 Task: Look for space in Zaida, Pakistan from 5th July, 2023 to 15th July, 2023 for 9 adults in price range Rs.15000 to Rs.25000. Place can be entire place with 5 bedrooms having 5 beds and 5 bathrooms. Property type can be house, flat, guest house. Booking option can be shelf check-in. Required host language is English.
Action: Mouse moved to (444, 23)
Screenshot: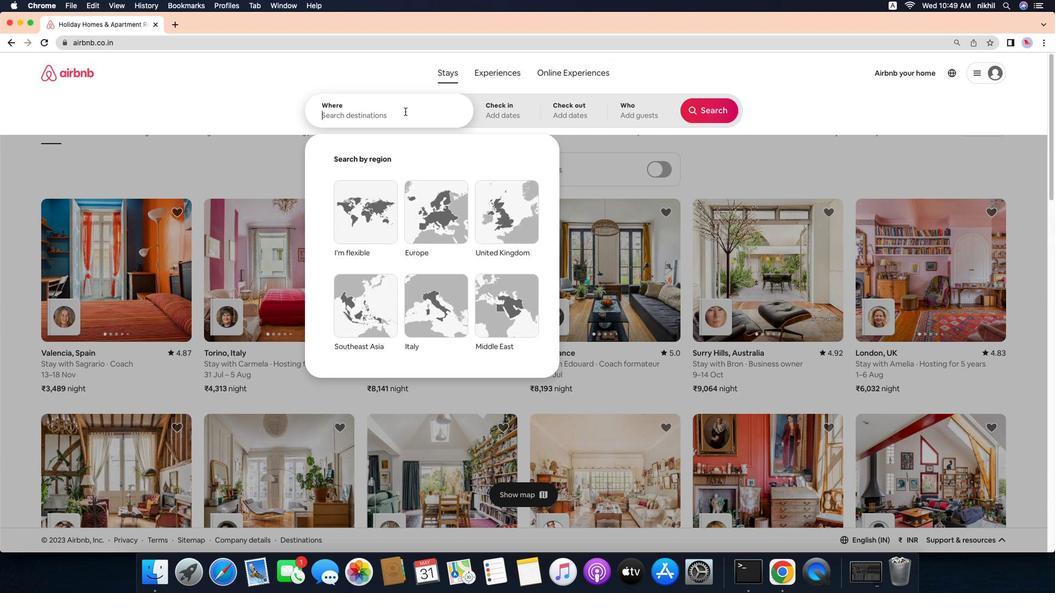 
Action: Mouse pressed left at (444, 23)
Screenshot: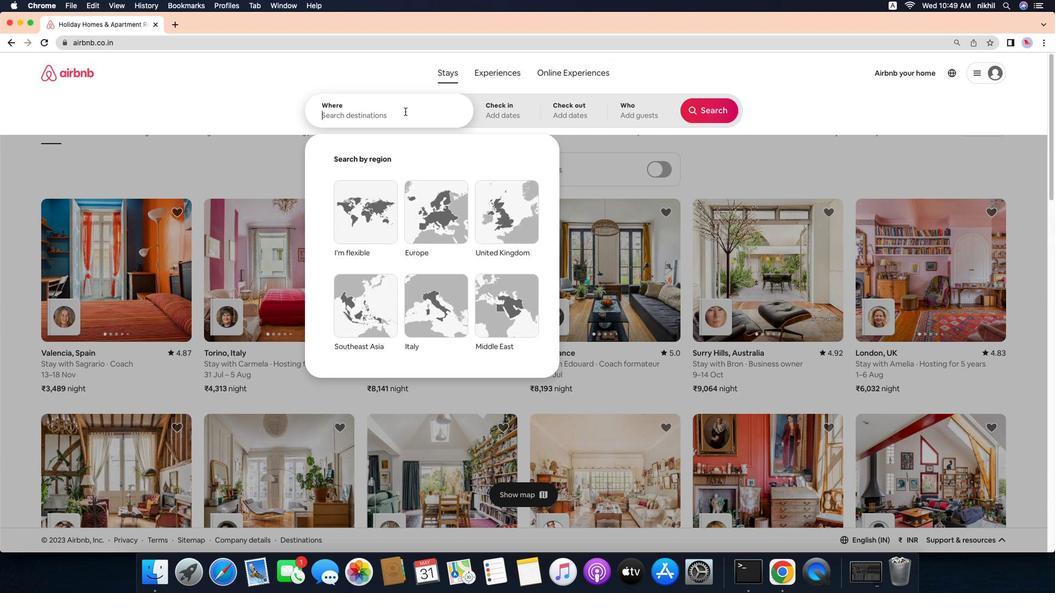 
Action: Mouse moved to (434, 19)
Screenshot: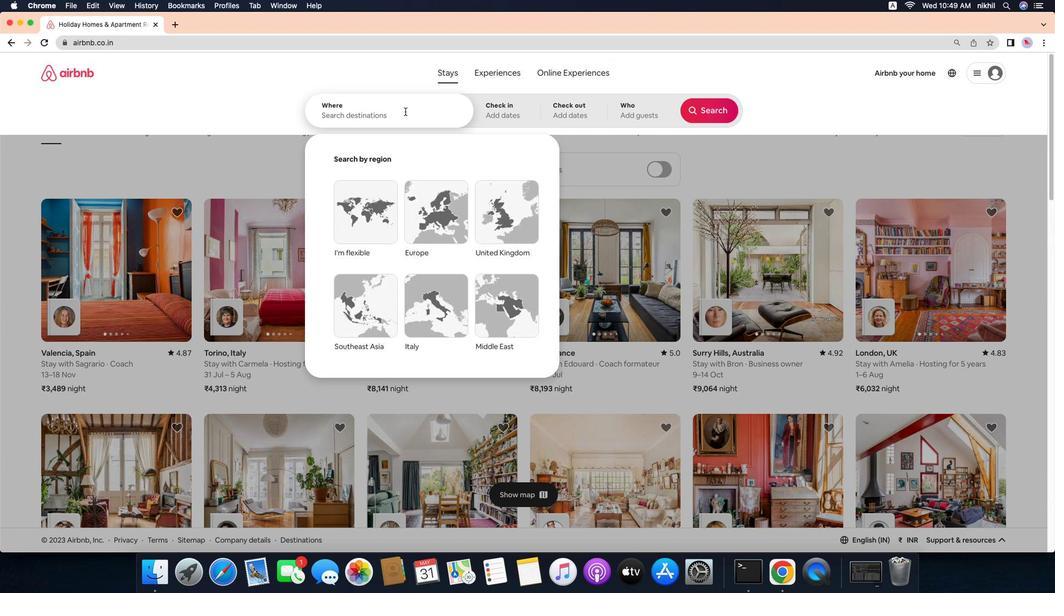 
Action: Mouse pressed left at (434, 19)
Screenshot: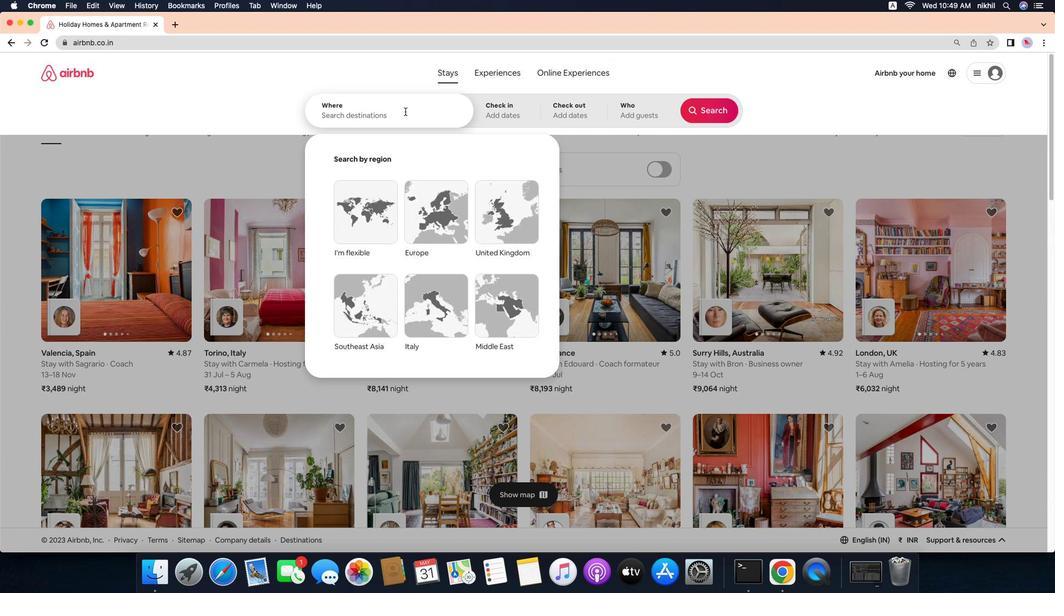 
Action: Mouse moved to (372, 58)
Screenshot: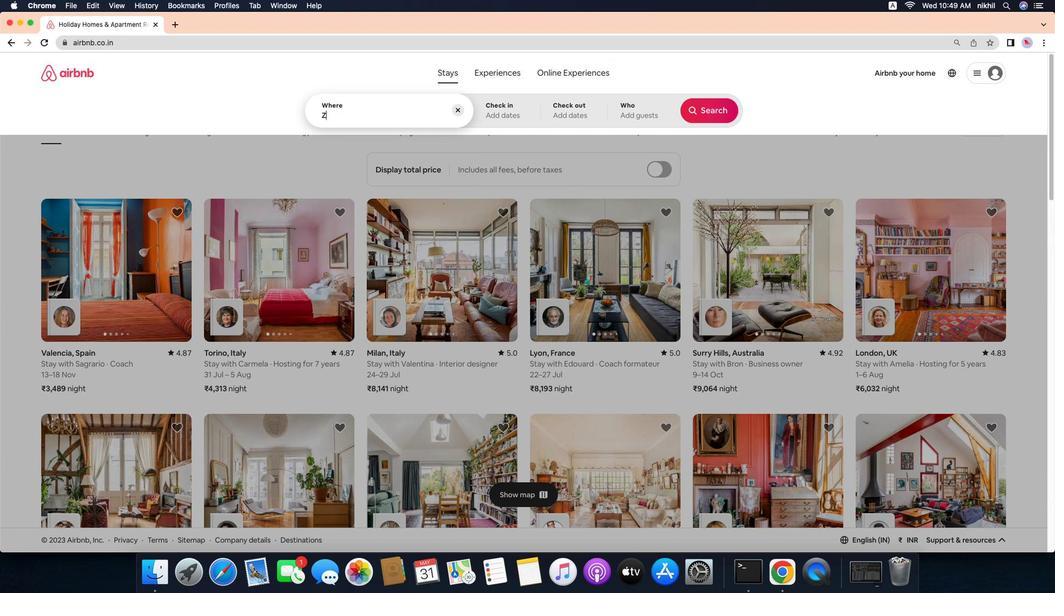
Action: Mouse pressed left at (372, 58)
Screenshot: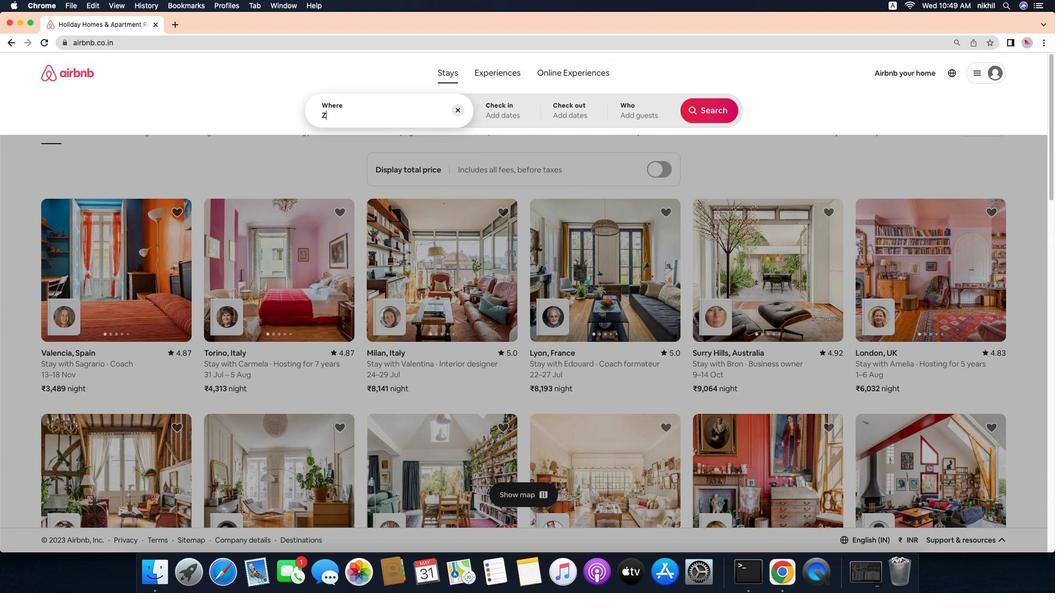 
Action: Key pressed Key.caps_lock'Z'Key.caps_lock'a''i''d''a'','Key.spaceKey.caps_lock
Screenshot: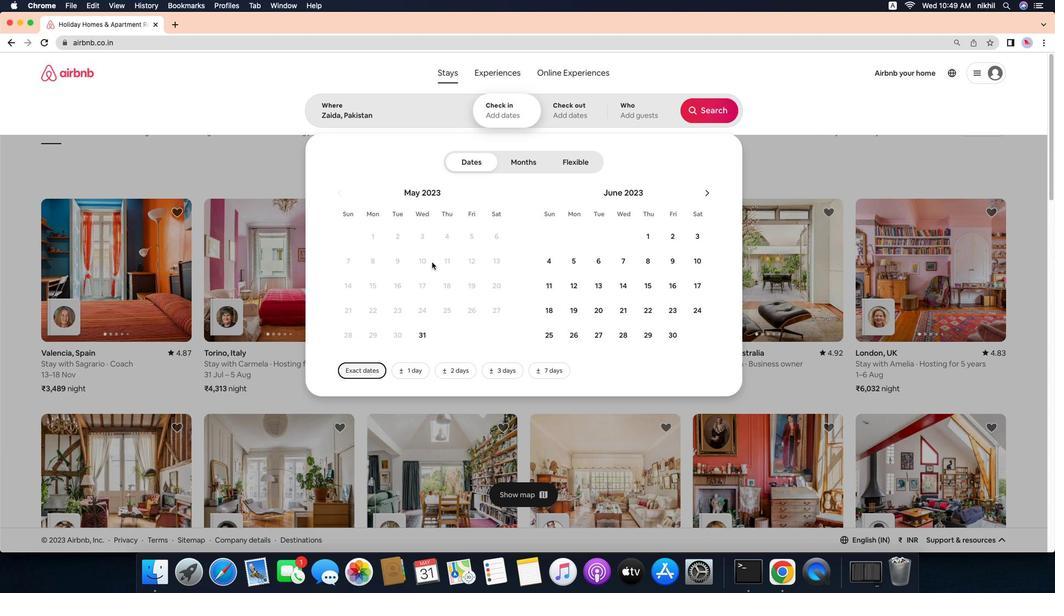 
Action: Mouse moved to (389, 219)
Screenshot: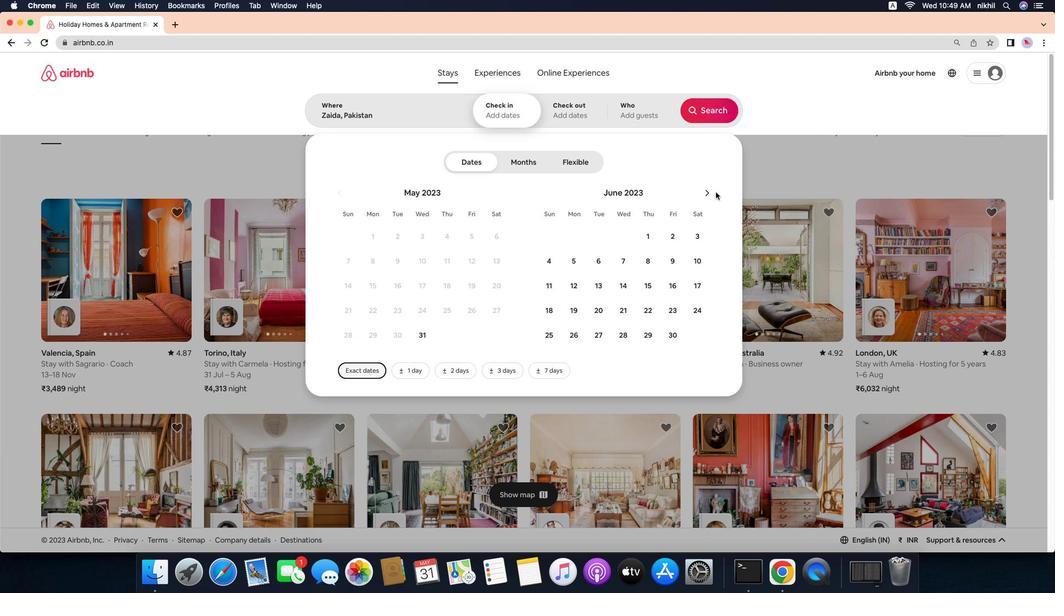 
Action: Mouse pressed left at (389, 219)
Screenshot: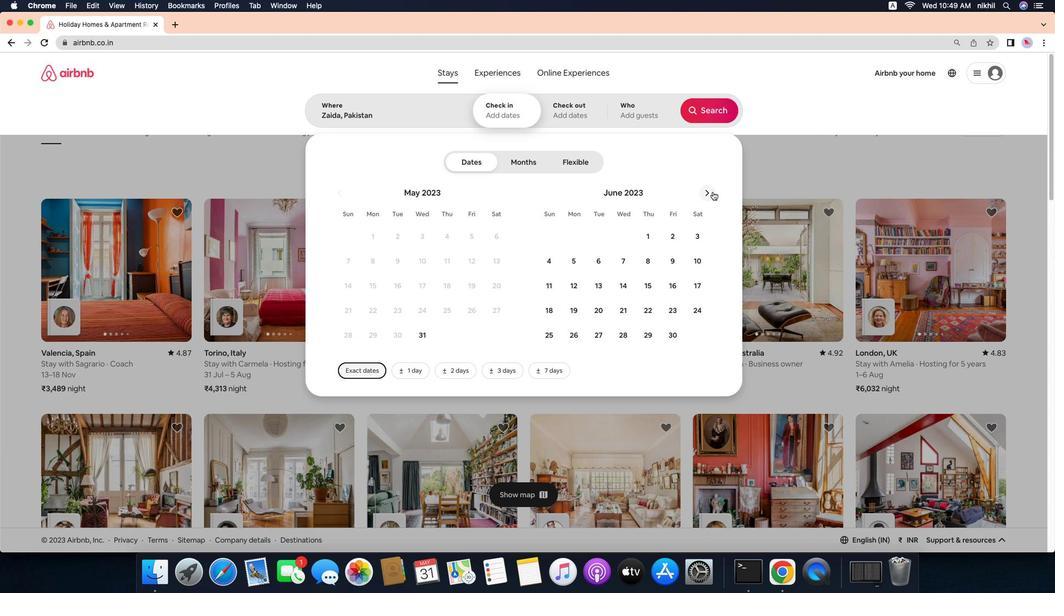 
Action: Mouse moved to (697, 144)
Screenshot: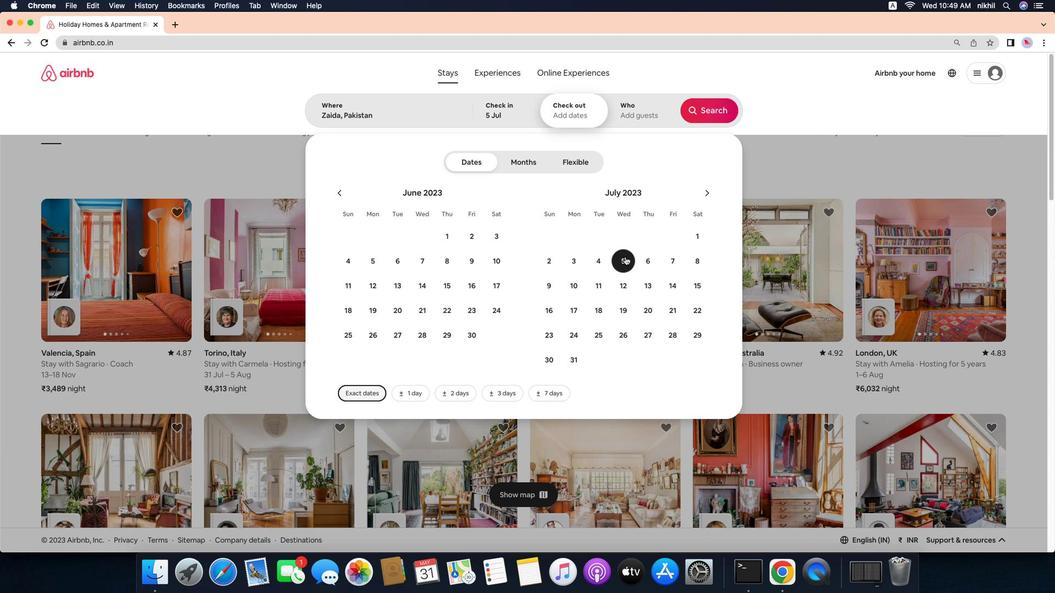 
Action: Mouse pressed left at (697, 144)
Screenshot: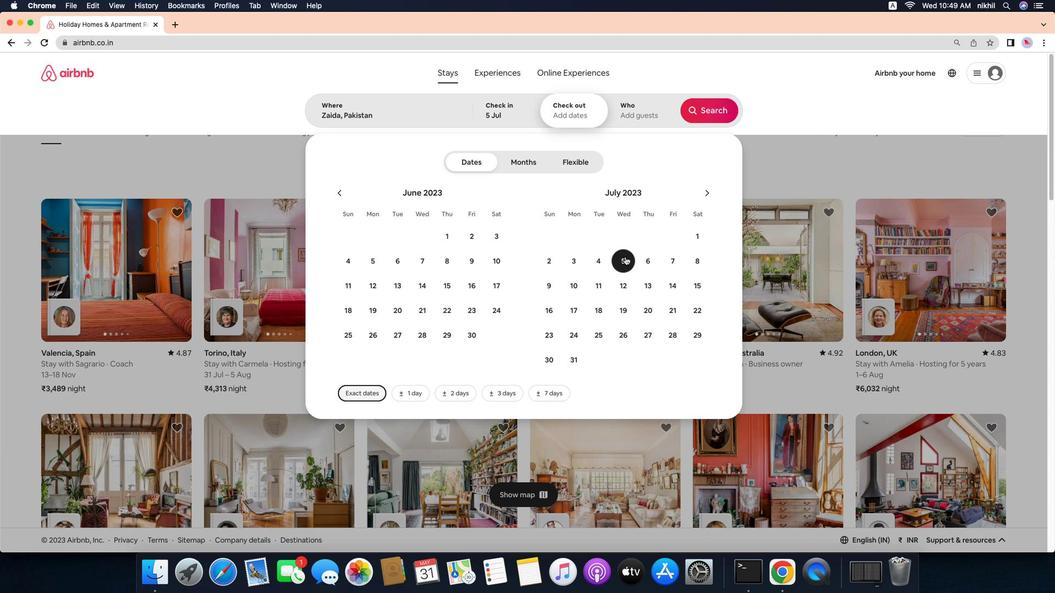 
Action: Mouse moved to (606, 214)
Screenshot: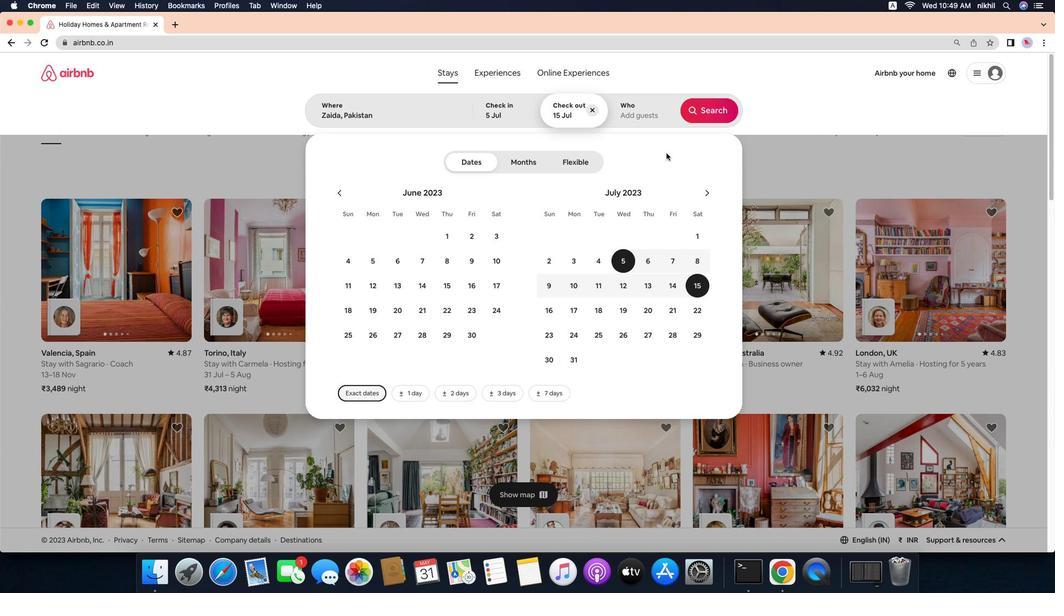 
Action: Mouse pressed left at (606, 214)
Screenshot: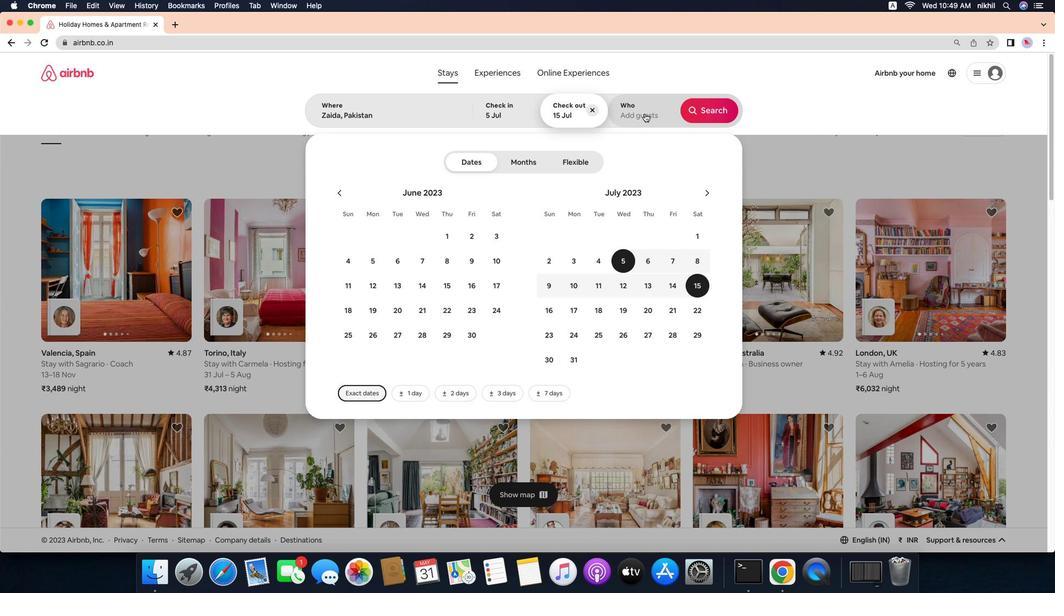 
Action: Mouse moved to (682, 241)
Screenshot: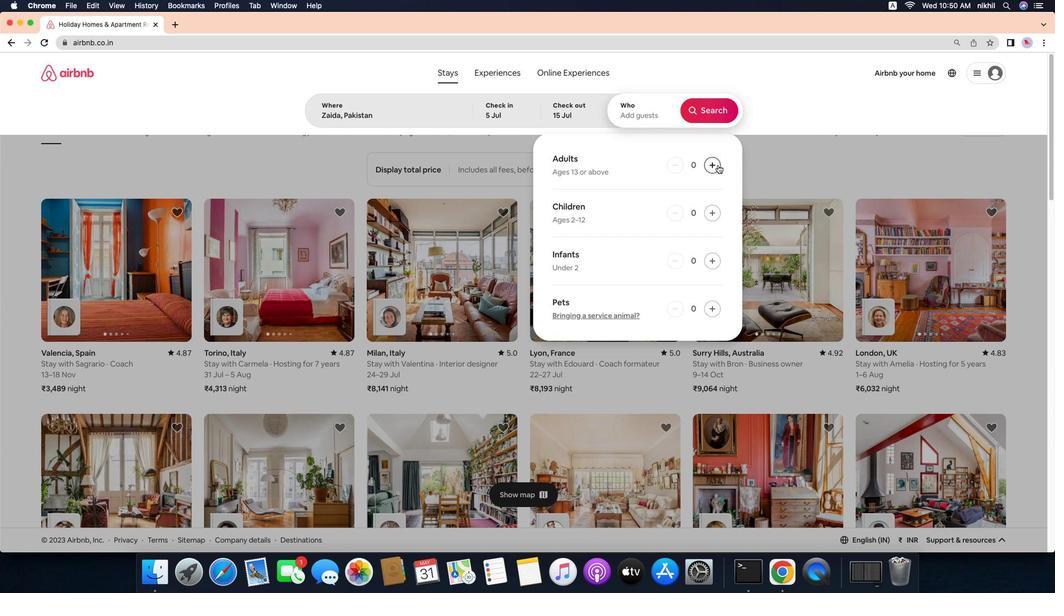 
Action: Mouse pressed left at (682, 241)
Screenshot: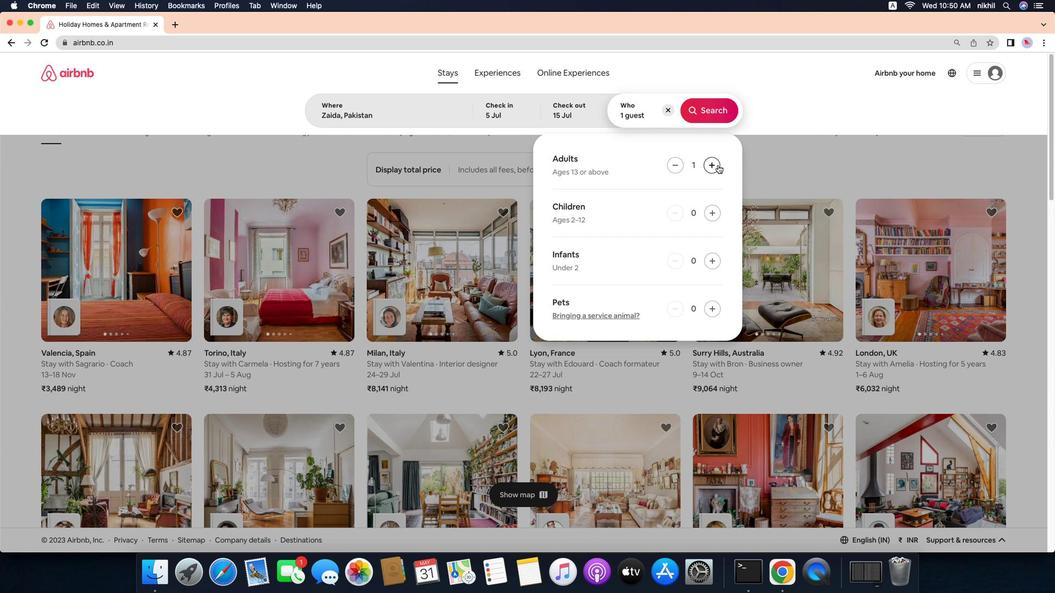 
Action: Mouse moved to (627, 61)
Screenshot: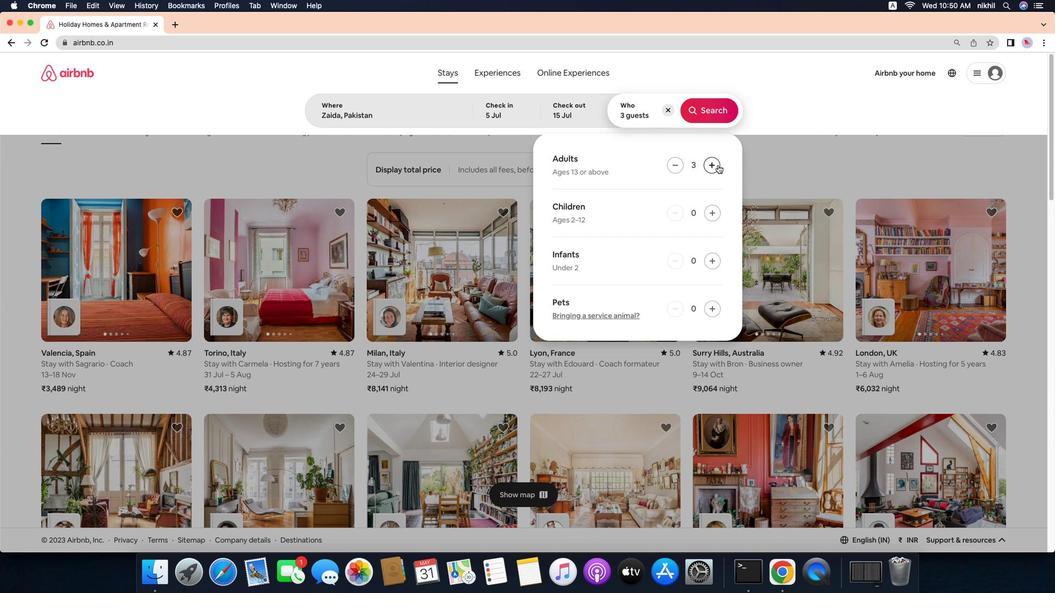
Action: Mouse pressed left at (627, 61)
Screenshot: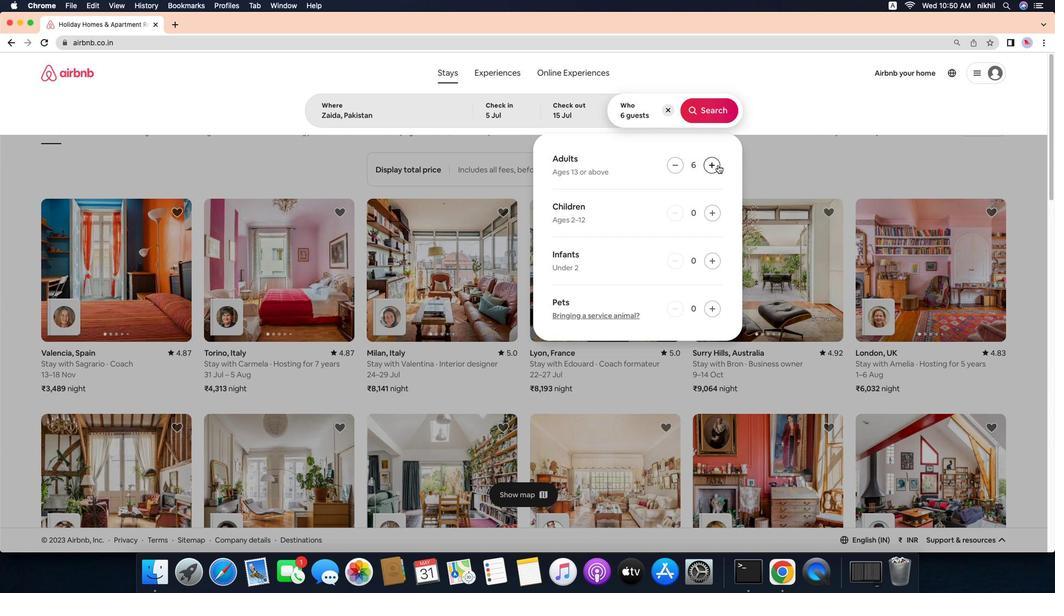 
Action: Mouse moved to (705, 116)
Screenshot: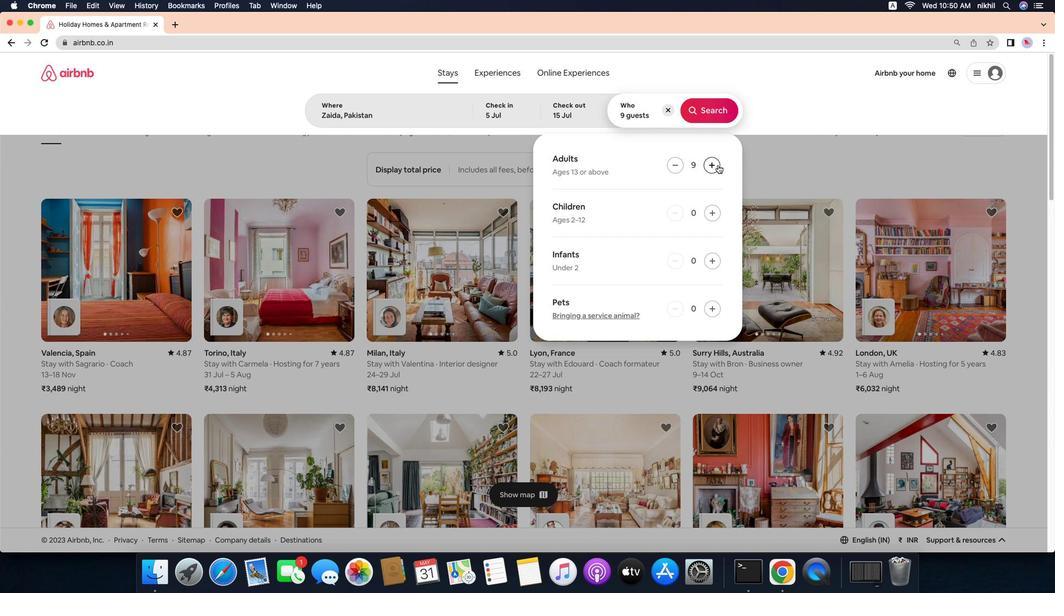 
Action: Mouse pressed left at (705, 116)
Screenshot: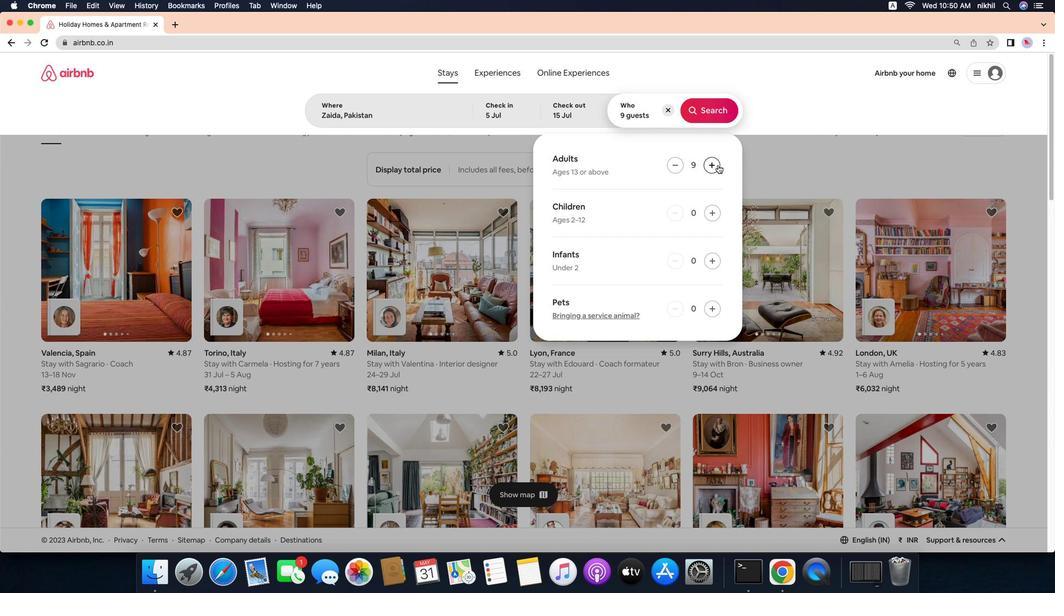 
Action: Mouse pressed left at (705, 116)
Screenshot: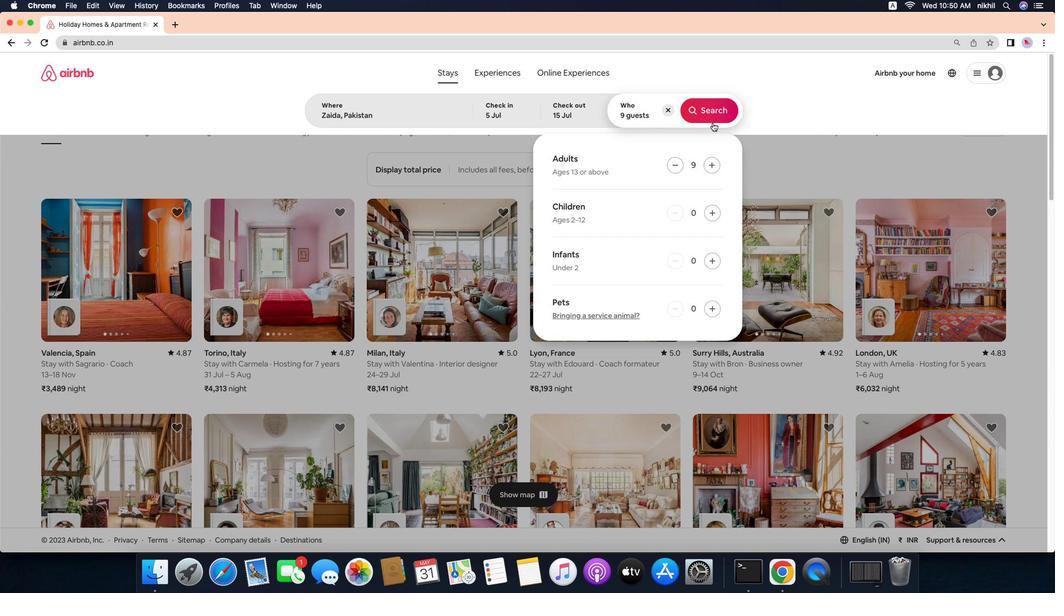 
Action: Mouse pressed left at (705, 116)
Screenshot: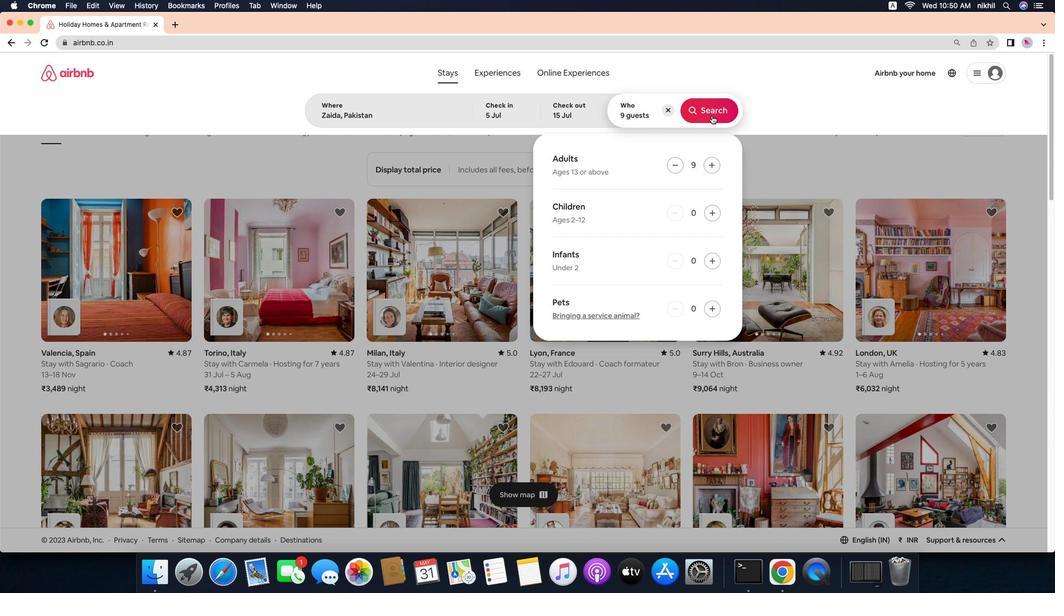 
Action: Mouse pressed left at (705, 116)
Screenshot: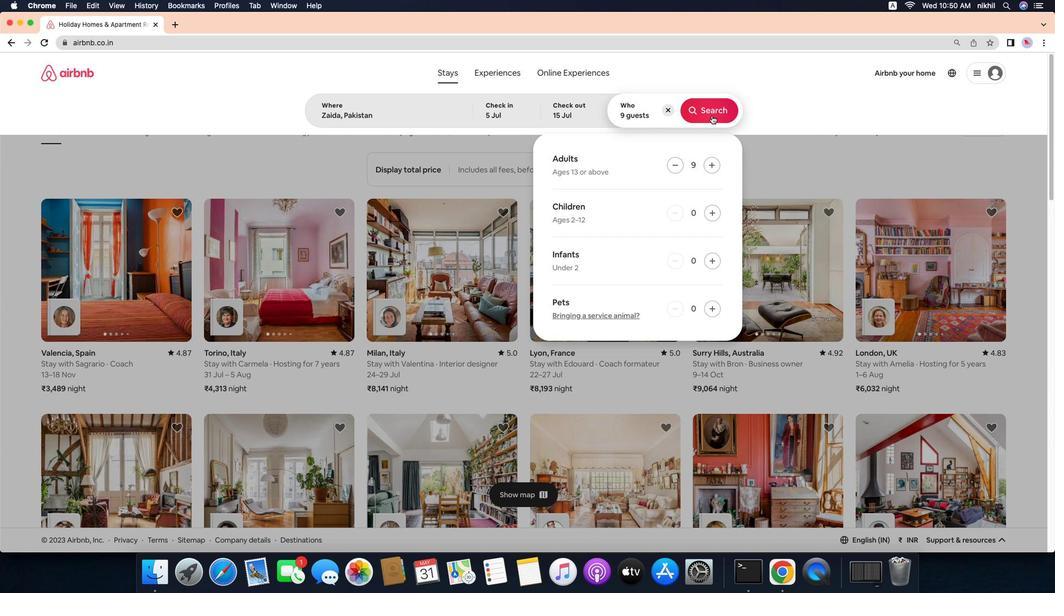 
Action: Mouse pressed left at (705, 116)
Screenshot: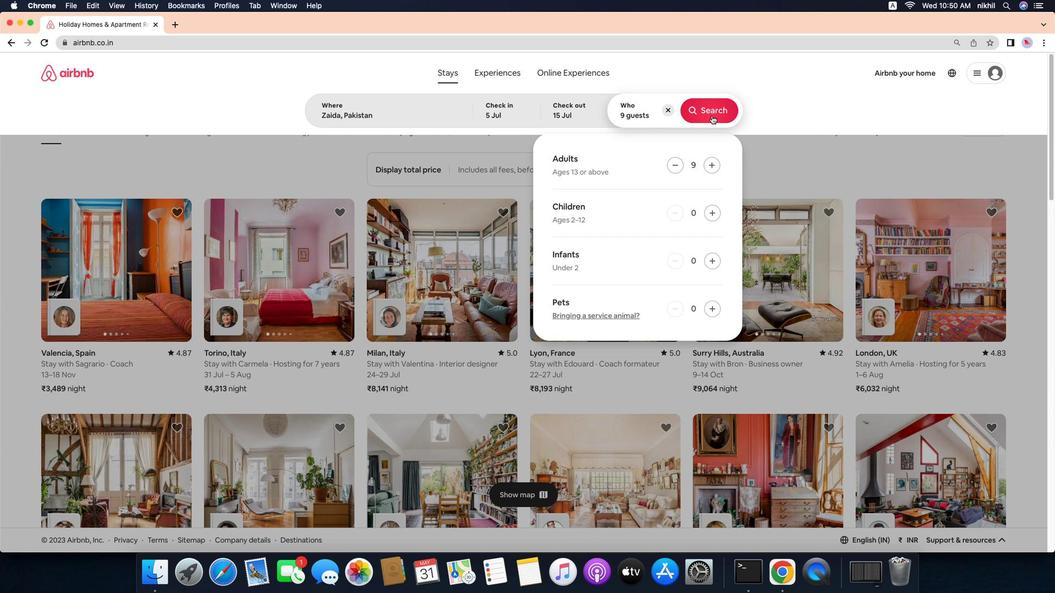 
Action: Mouse pressed left at (705, 116)
Screenshot: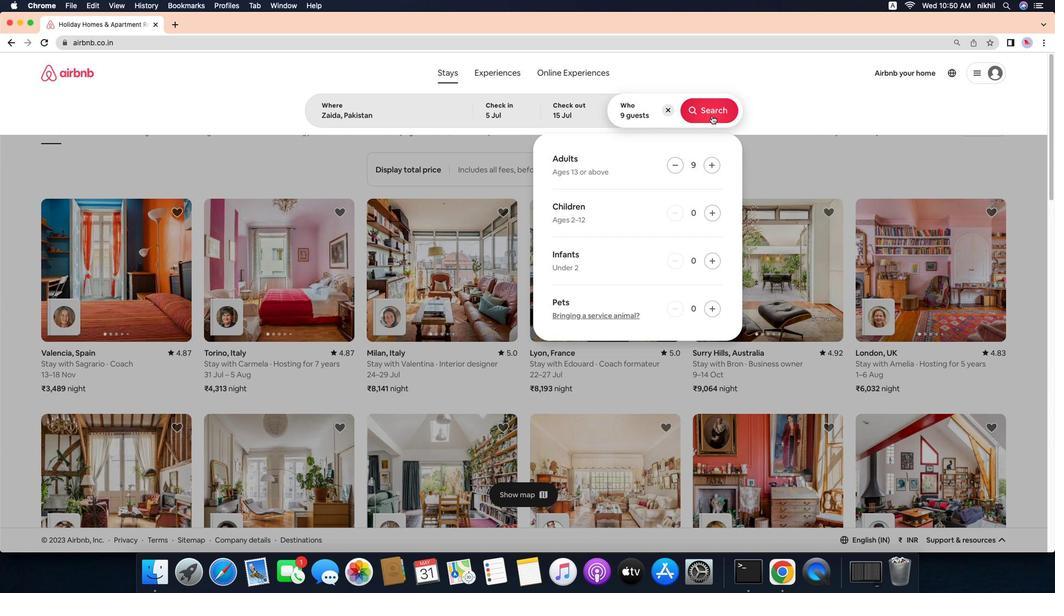 
Action: Mouse pressed left at (705, 116)
Screenshot: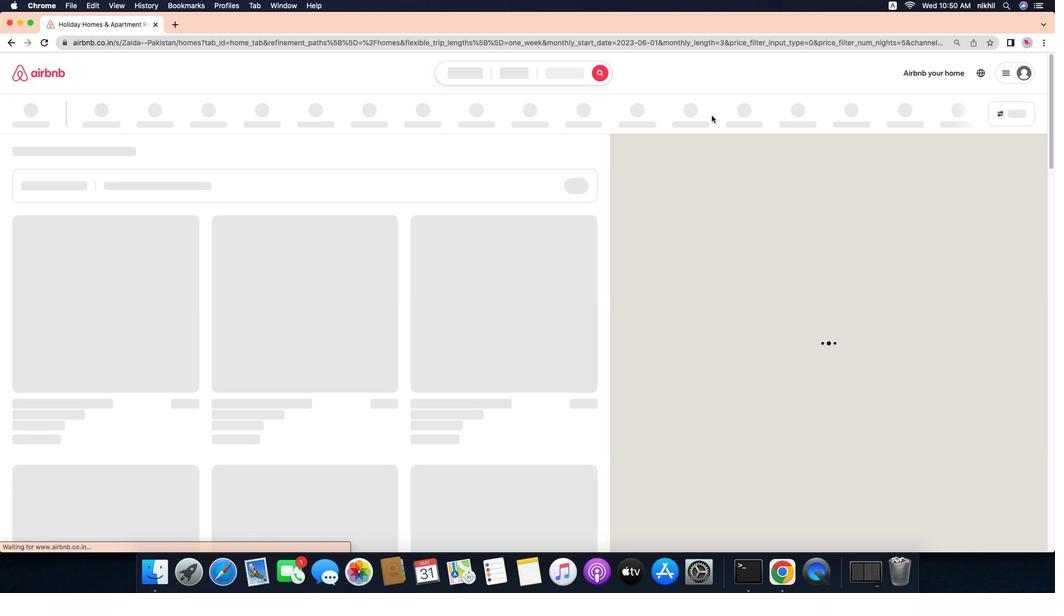 
Action: Mouse pressed left at (705, 116)
Screenshot: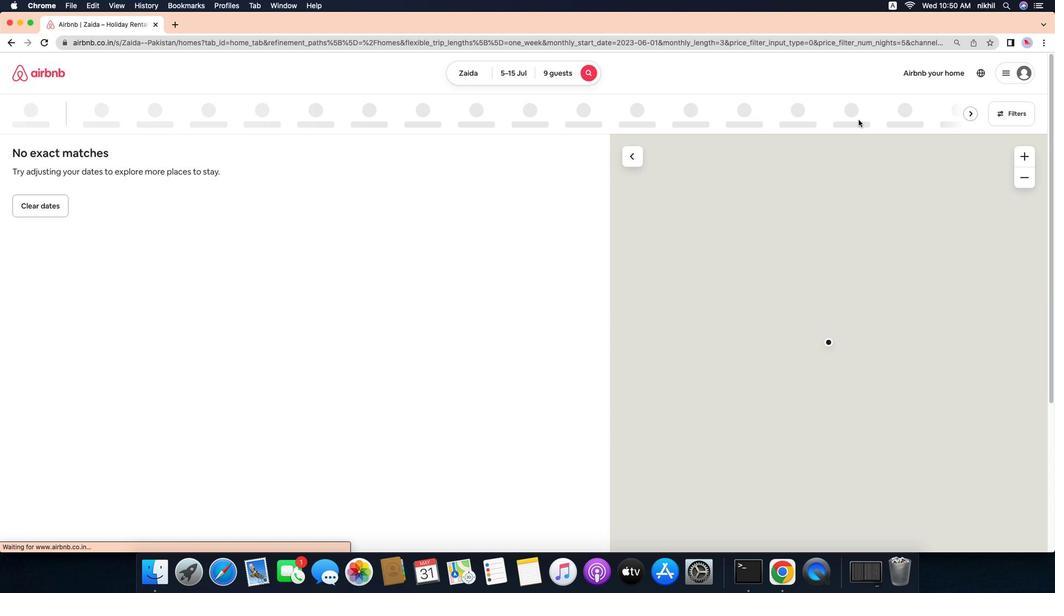 
Action: Mouse pressed left at (705, 116)
Screenshot: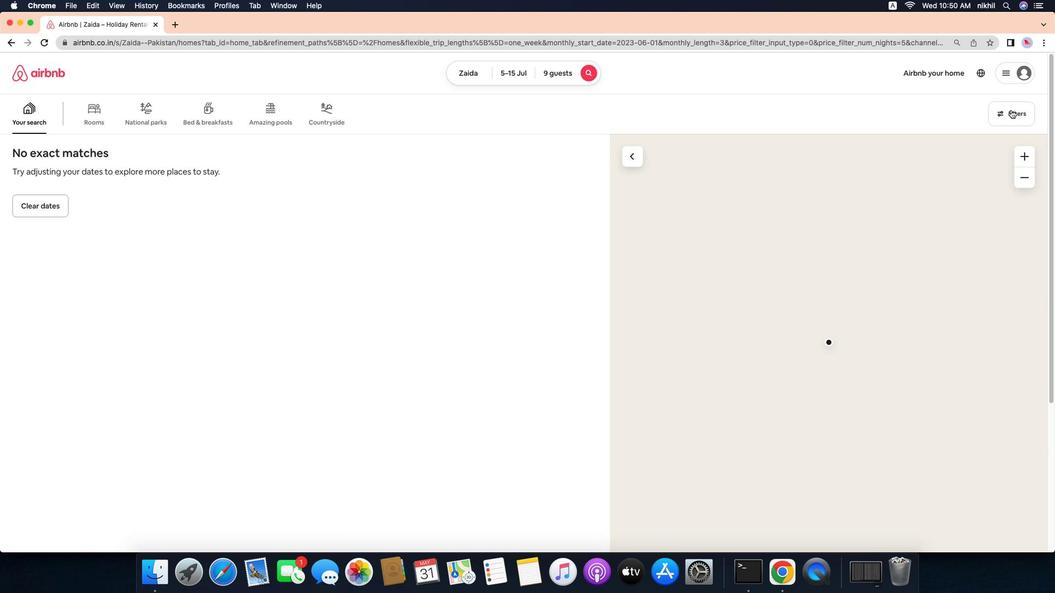 
Action: Mouse moved to (699, 63)
Screenshot: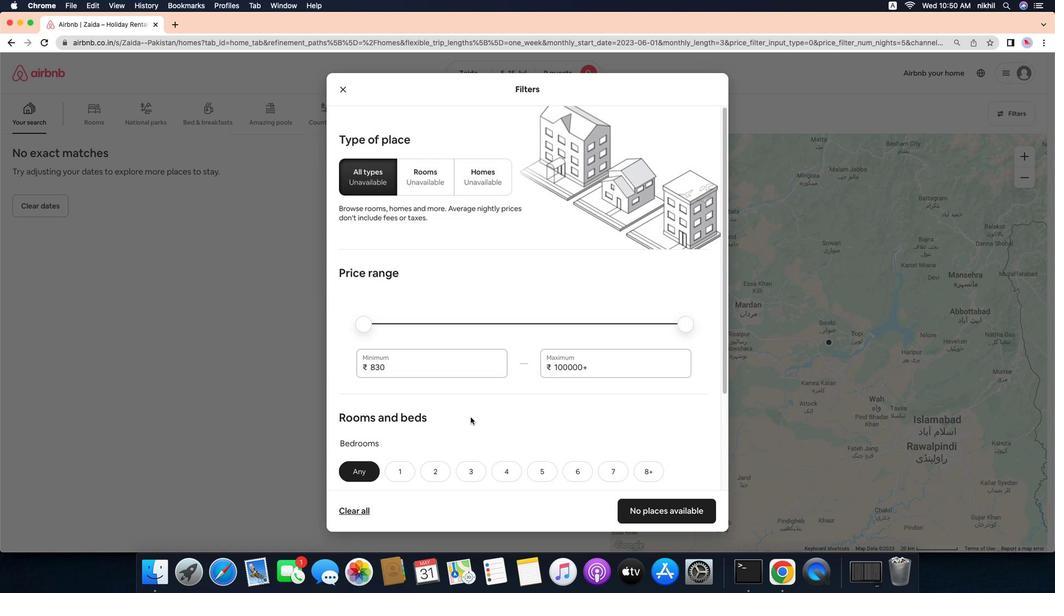 
Action: Mouse pressed left at (699, 63)
Screenshot: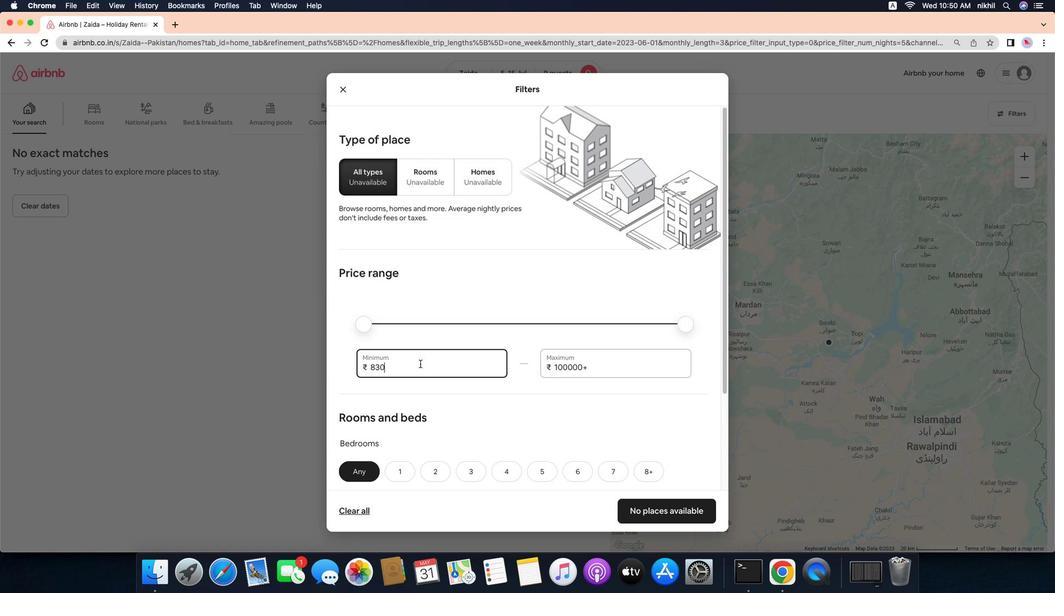 
Action: Mouse moved to (1018, 57)
Screenshot: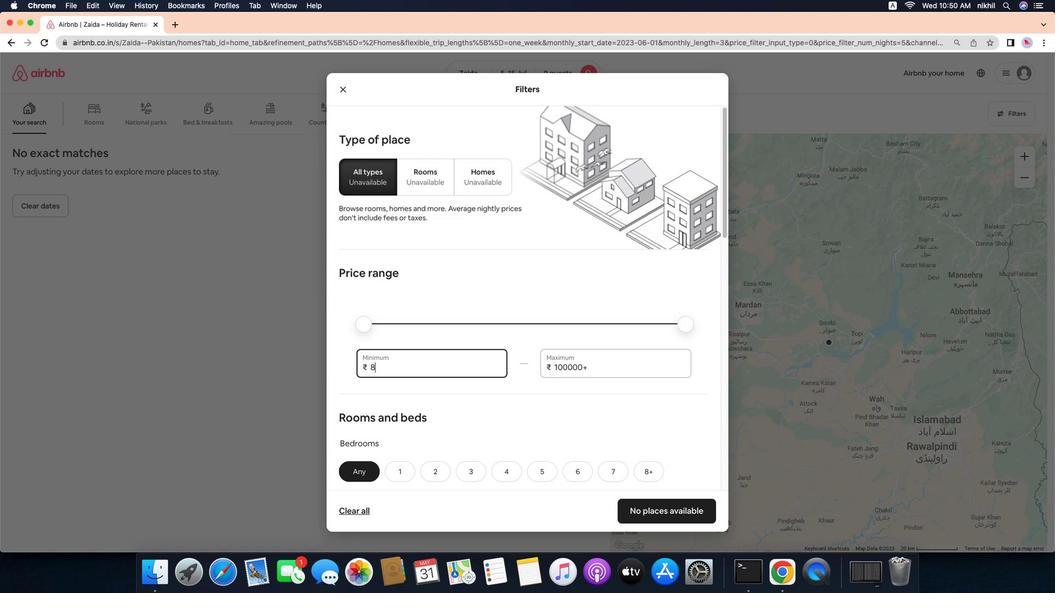 
Action: Mouse pressed left at (1018, 57)
Screenshot: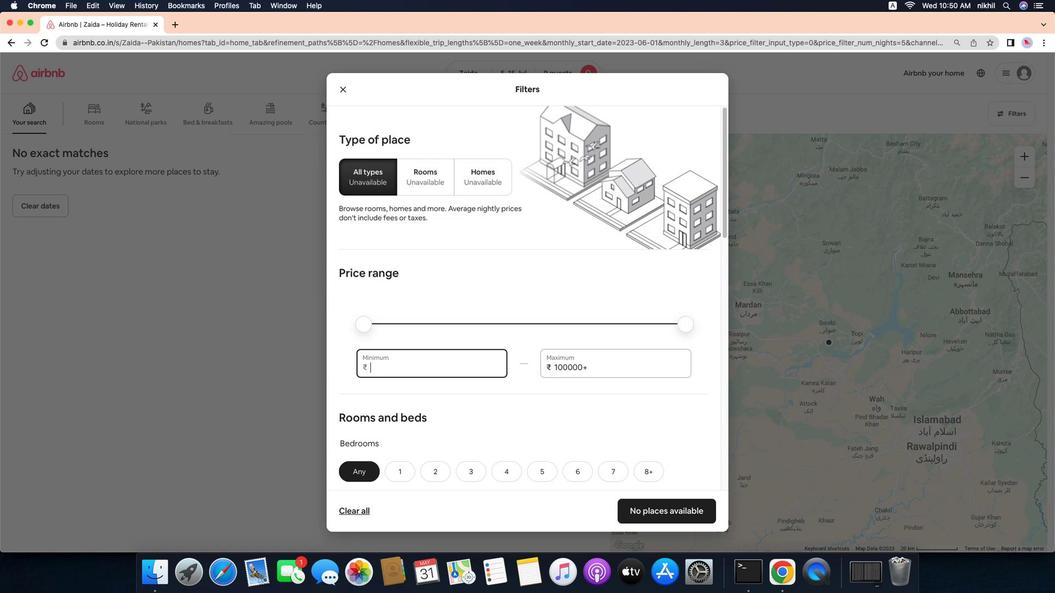 
Action: Mouse moved to (388, 328)
Screenshot: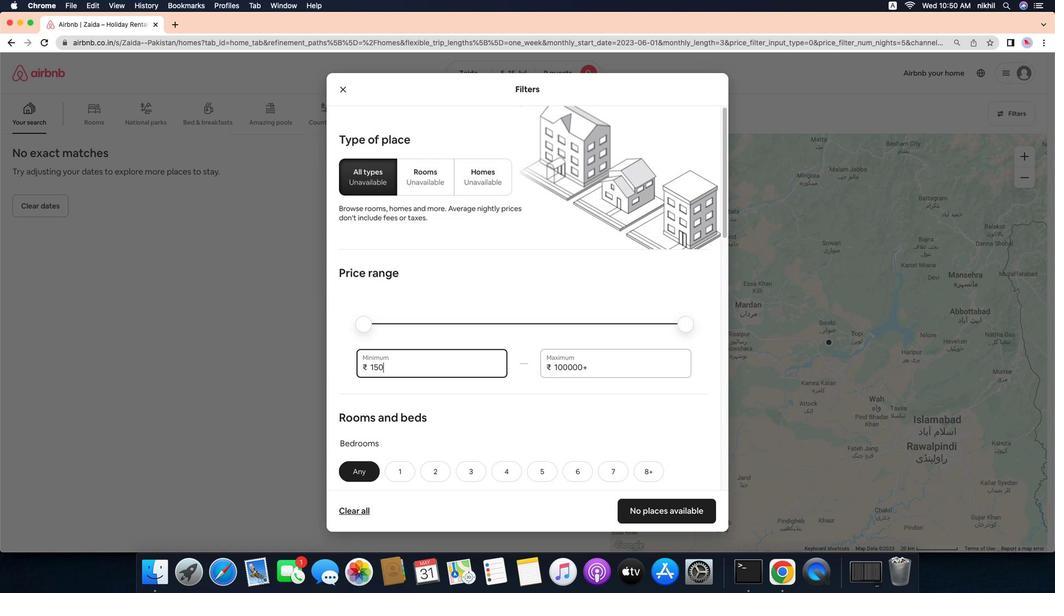 
Action: Mouse pressed left at (388, 328)
Screenshot: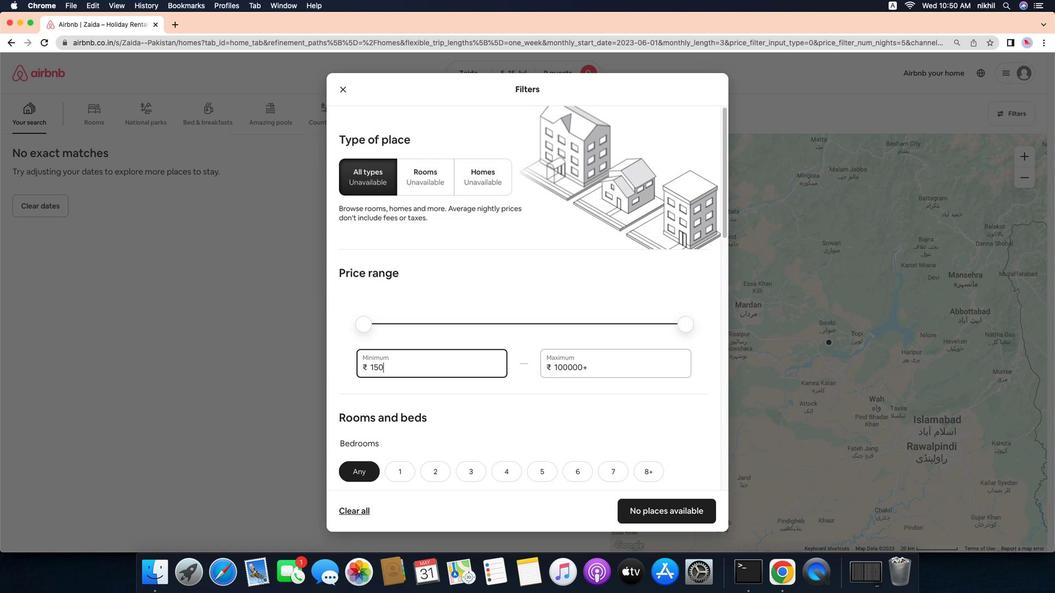 
Action: Key pressed Key.backspaceKey.backspaceKey.backspaceKey.backspace'1''5''0''0''0'
Screenshot: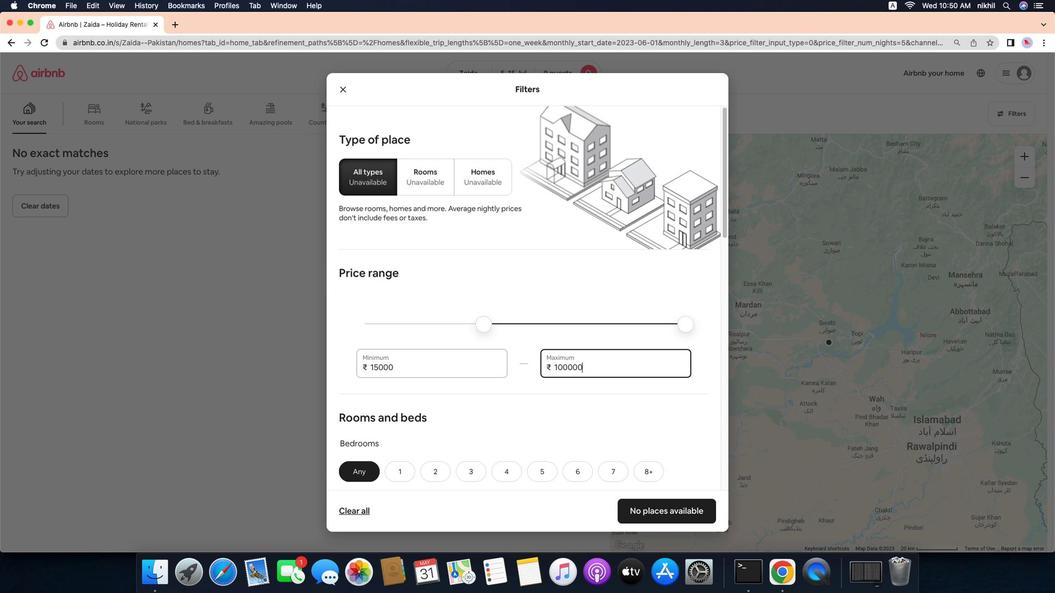 
Action: Mouse moved to (593, 330)
Screenshot: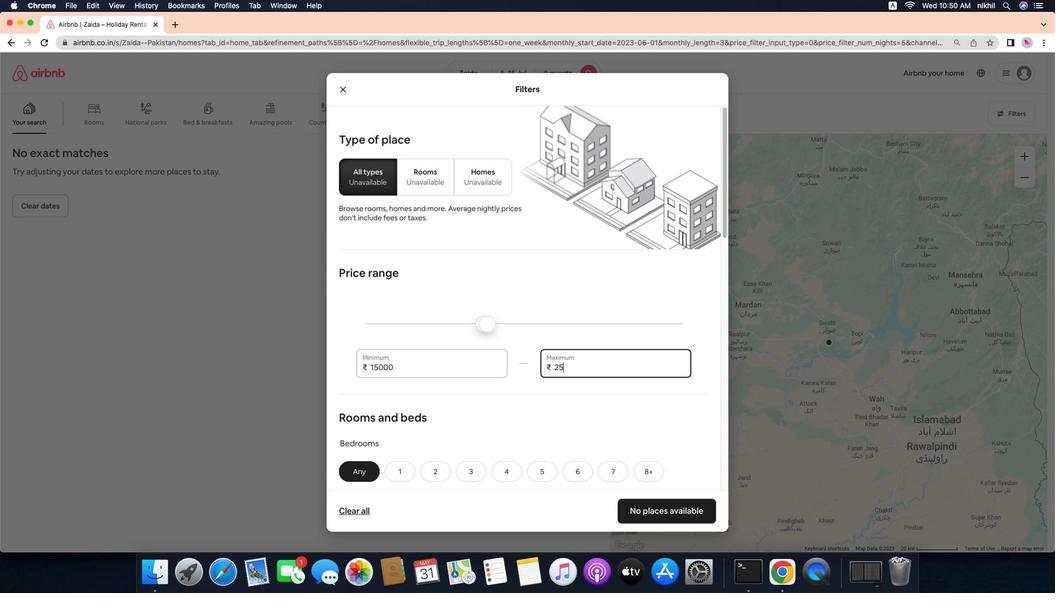 
Action: Mouse pressed left at (593, 330)
Screenshot: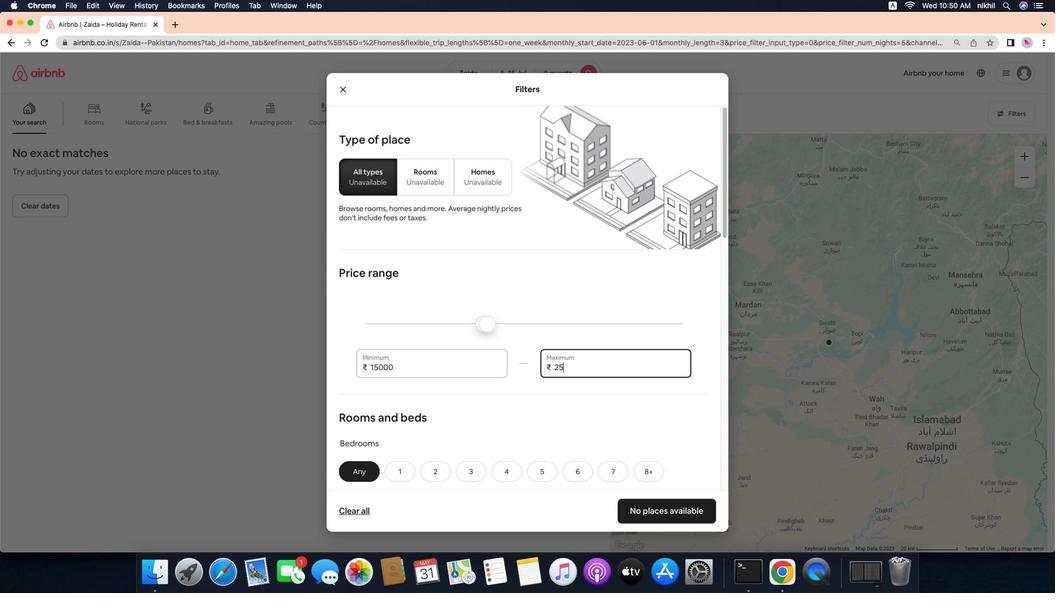 
Action: Key pressed Key.backspaceKey.backspaceKey.backspaceKey.backspaceKey.backspaceKey.backspaceKey.backspace'2''5''0''0''0'
Screenshot: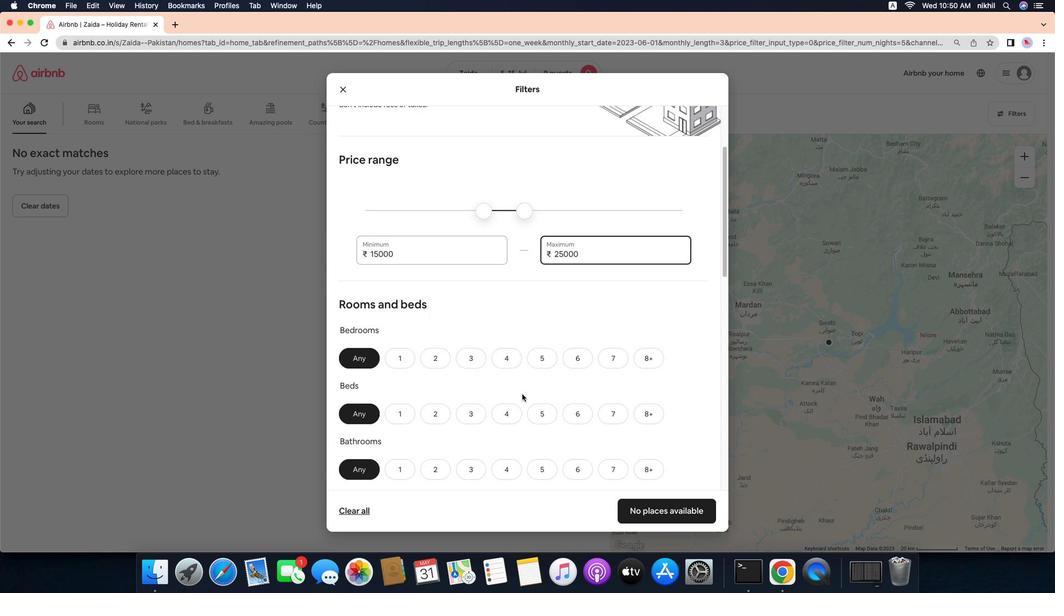 
Action: Mouse moved to (496, 361)
Screenshot: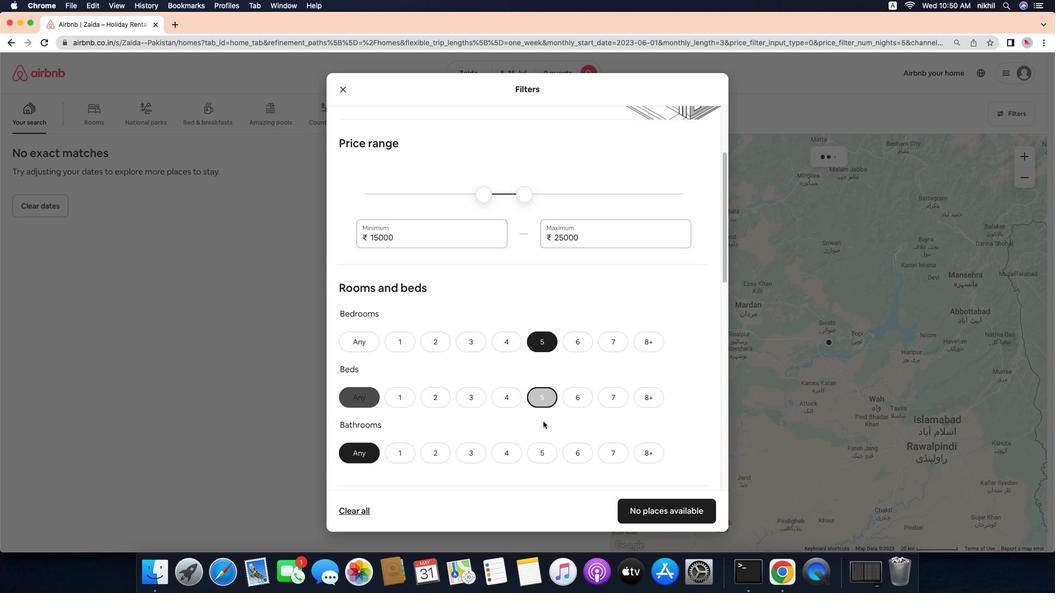 
Action: Mouse scrolled (496, 361) with delta (-59, -59)
Screenshot: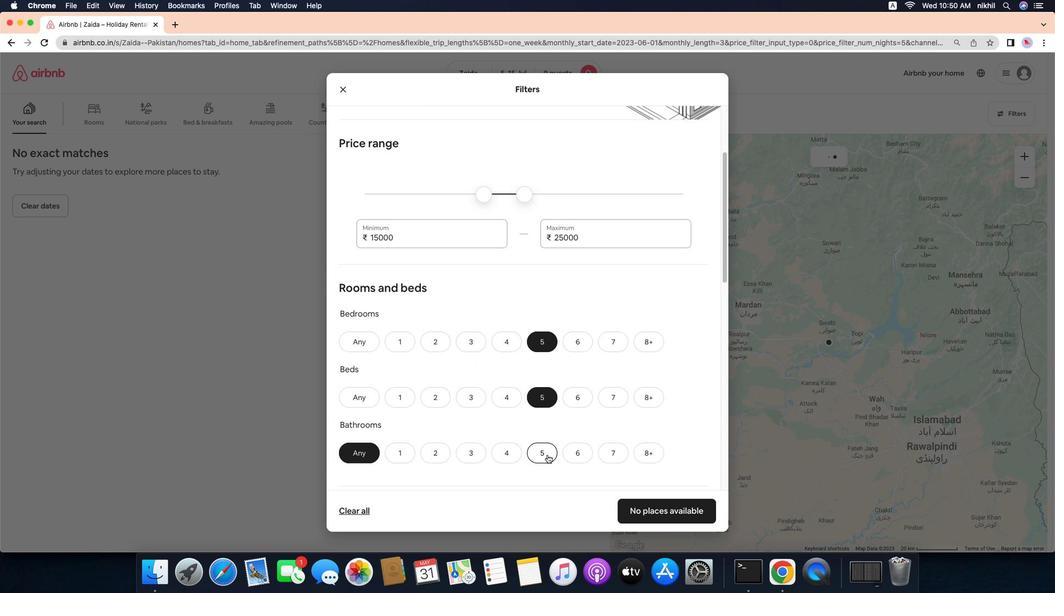 
Action: Mouse scrolled (496, 361) with delta (-59, -59)
Screenshot: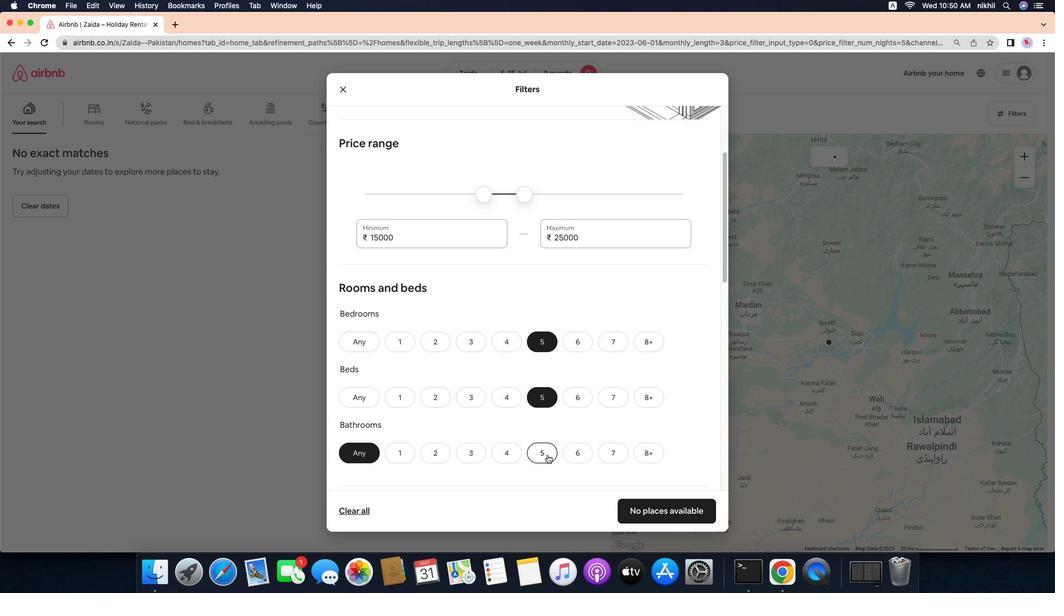 
Action: Mouse scrolled (496, 361) with delta (-59, -60)
Screenshot: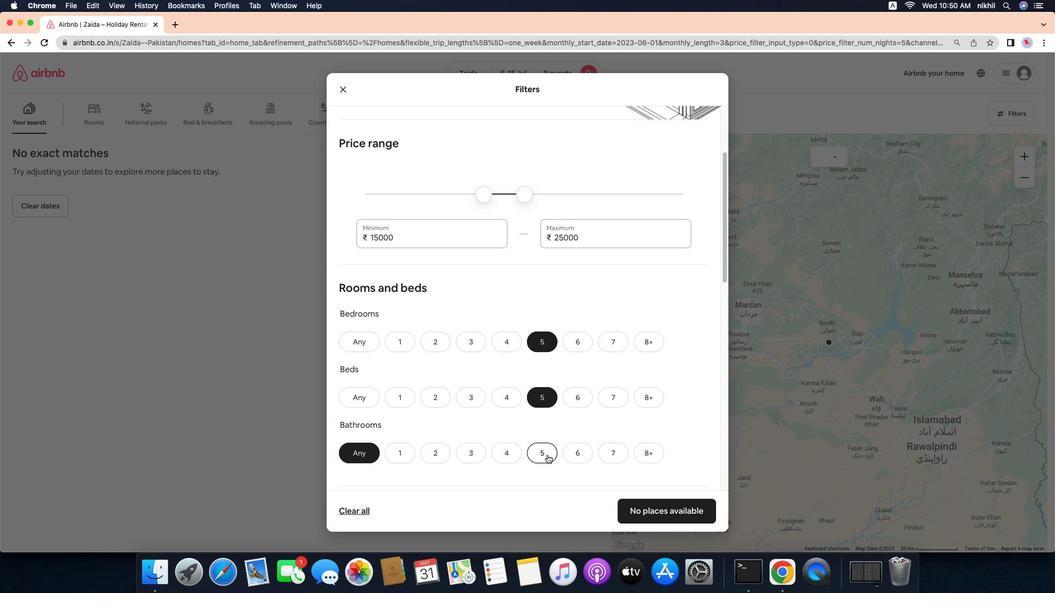 
Action: Mouse scrolled (496, 361) with delta (-59, -59)
Screenshot: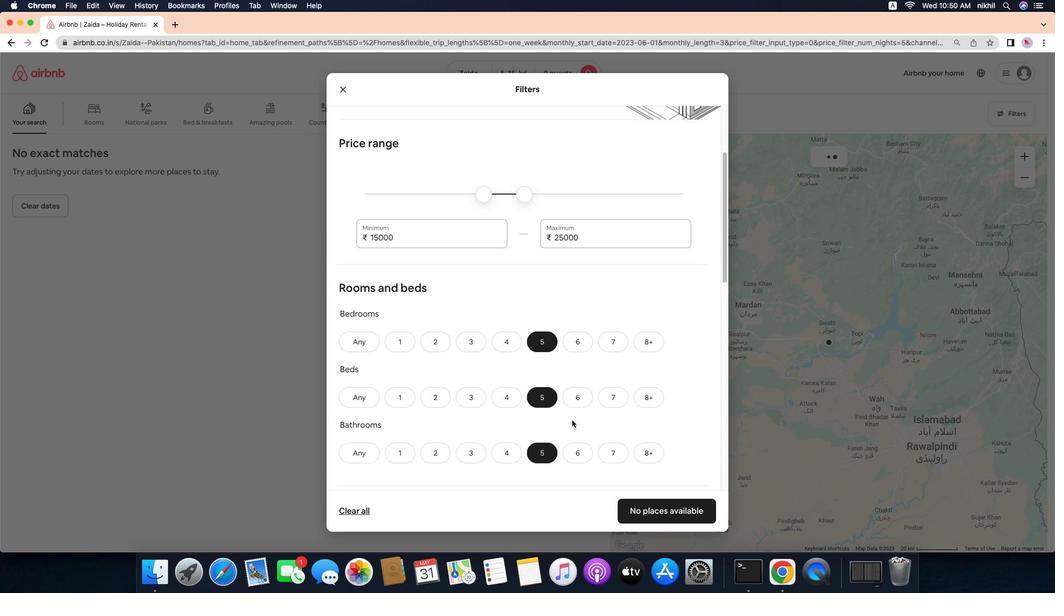 
Action: Mouse scrolled (496, 361) with delta (-59, -59)
Screenshot: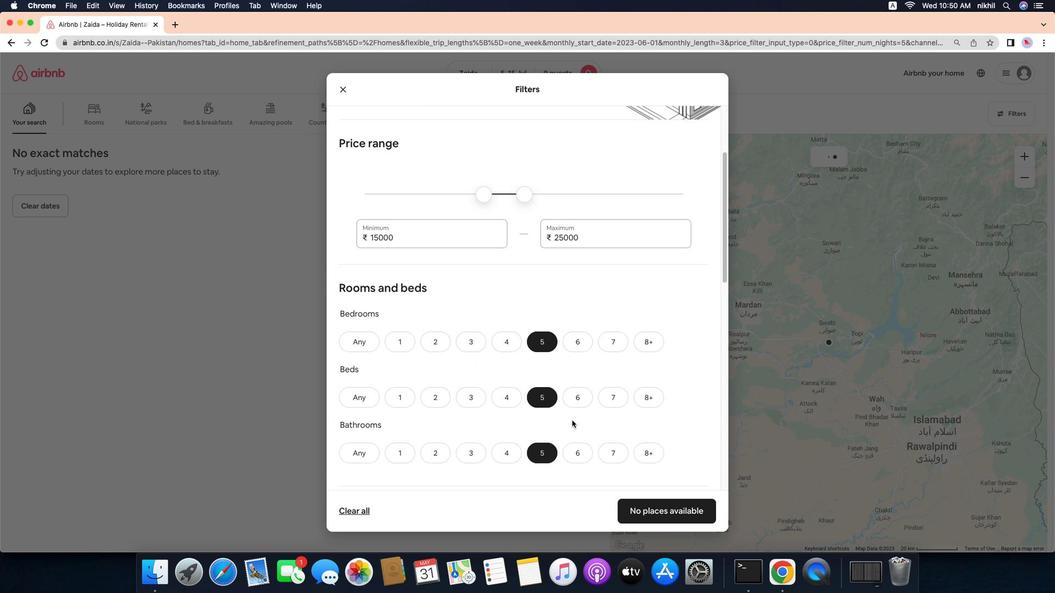 
Action: Mouse scrolled (496, 361) with delta (-59, -59)
Screenshot: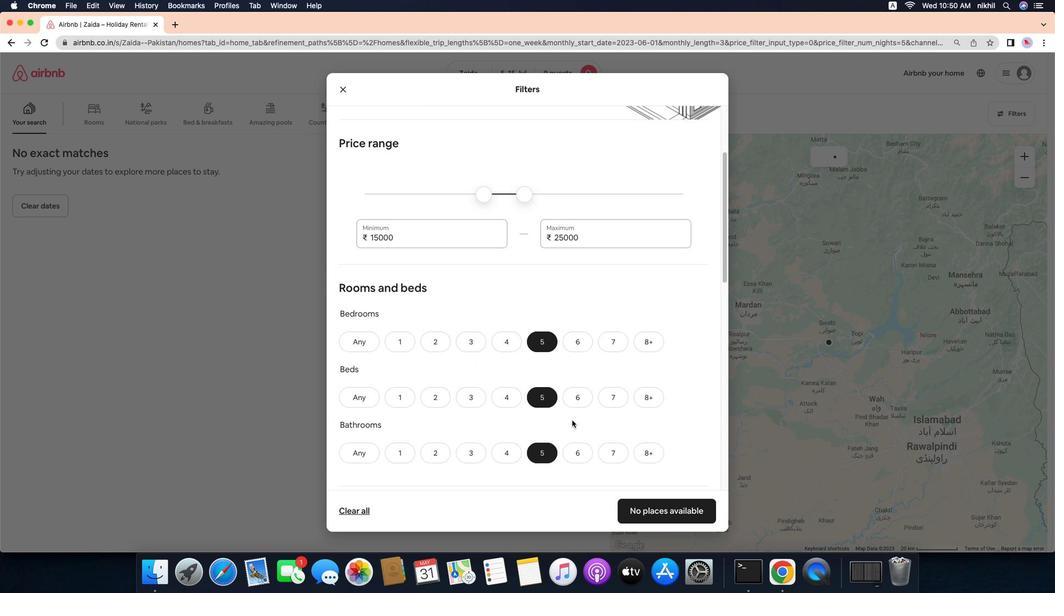 
Action: Mouse scrolled (496, 361) with delta (-59, -59)
Screenshot: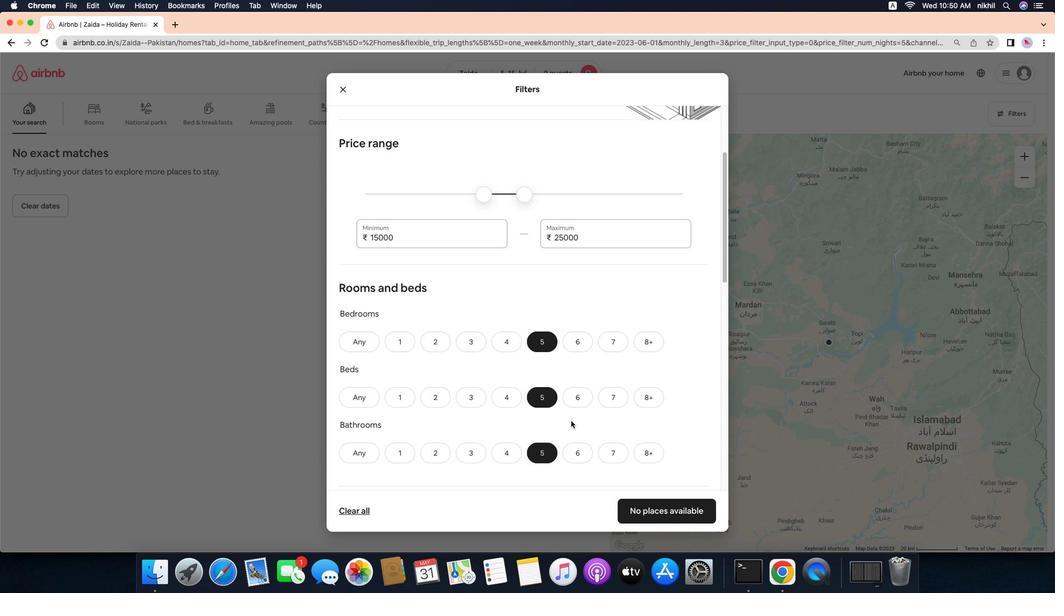 
Action: Mouse scrolled (496, 361) with delta (-59, -59)
Screenshot: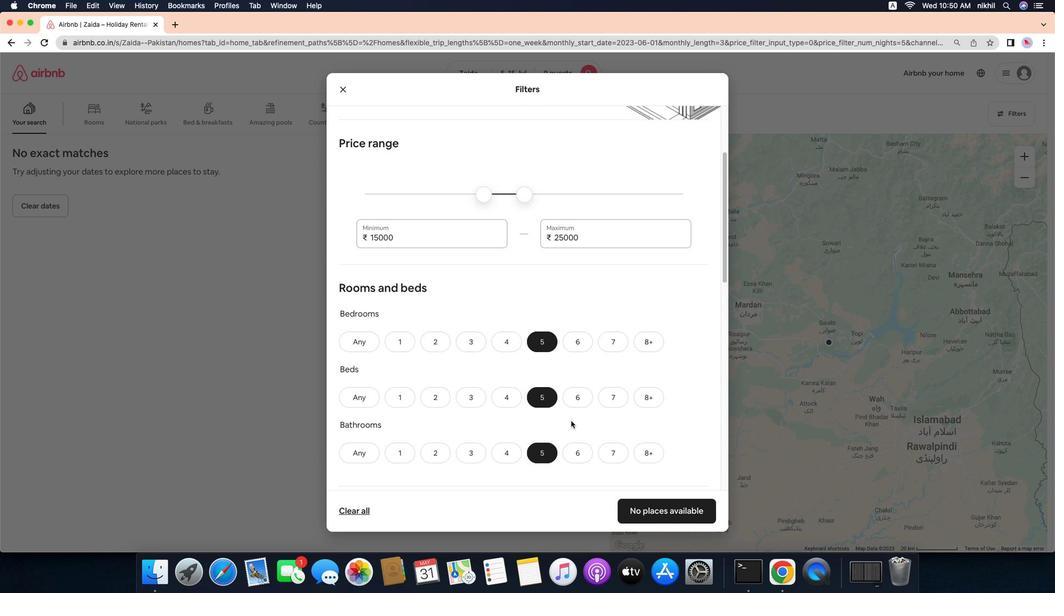 
Action: Mouse moved to (512, 306)
Screenshot: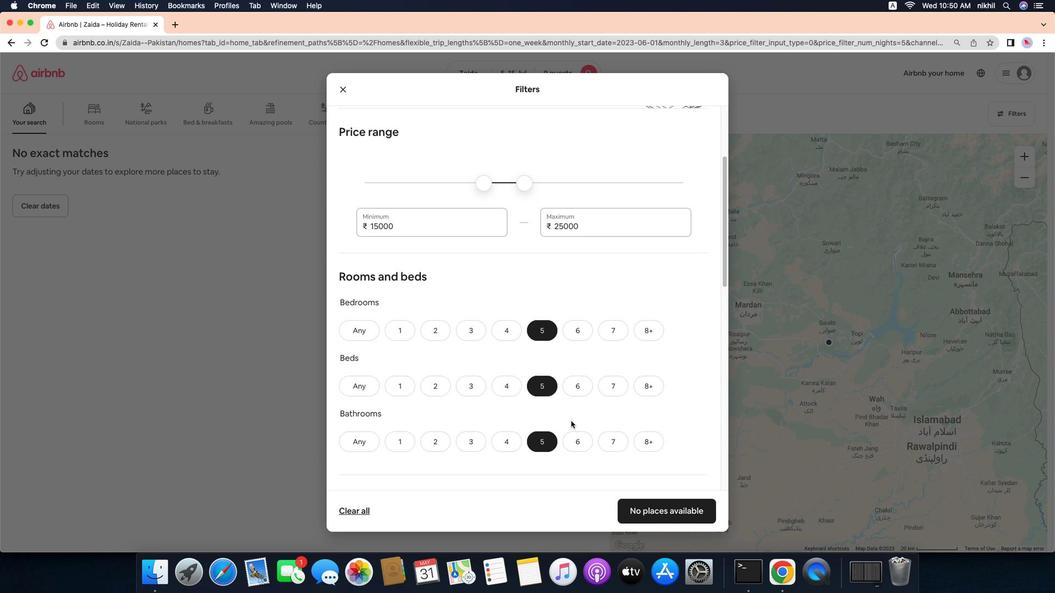 
Action: Mouse pressed left at (512, 306)
Screenshot: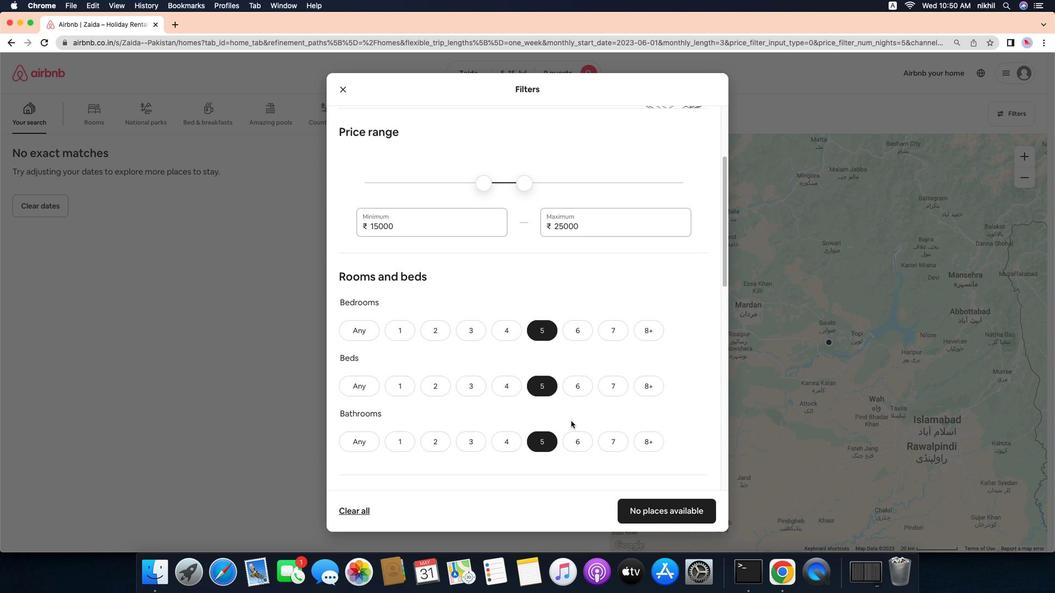 
Action: Mouse moved to (515, 370)
Screenshot: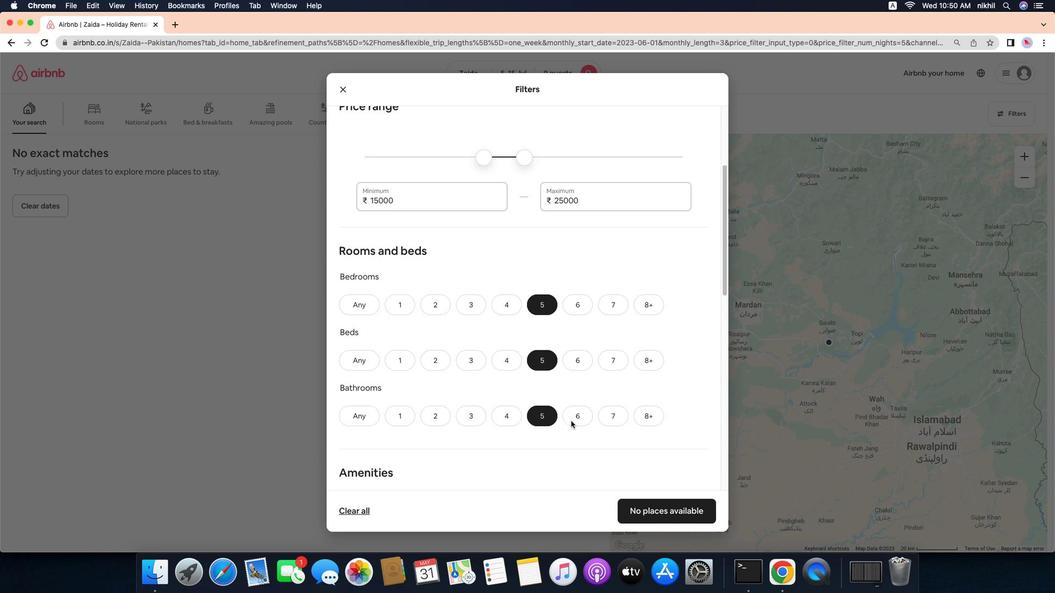 
Action: Mouse pressed left at (515, 370)
Screenshot: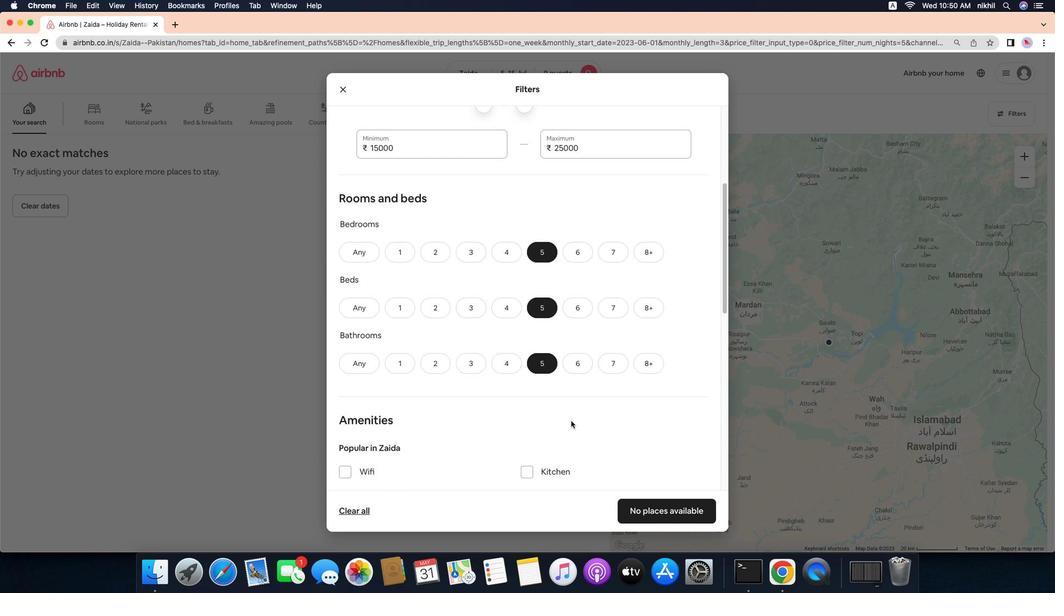 
Action: Mouse moved to (523, 425)
Screenshot: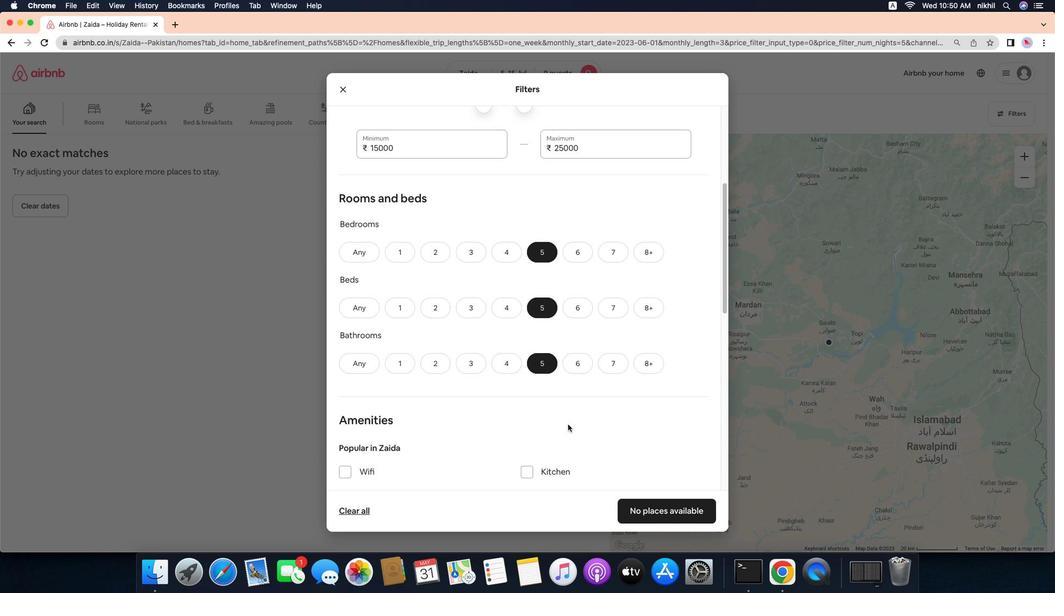 
Action: Mouse pressed left at (523, 425)
Screenshot: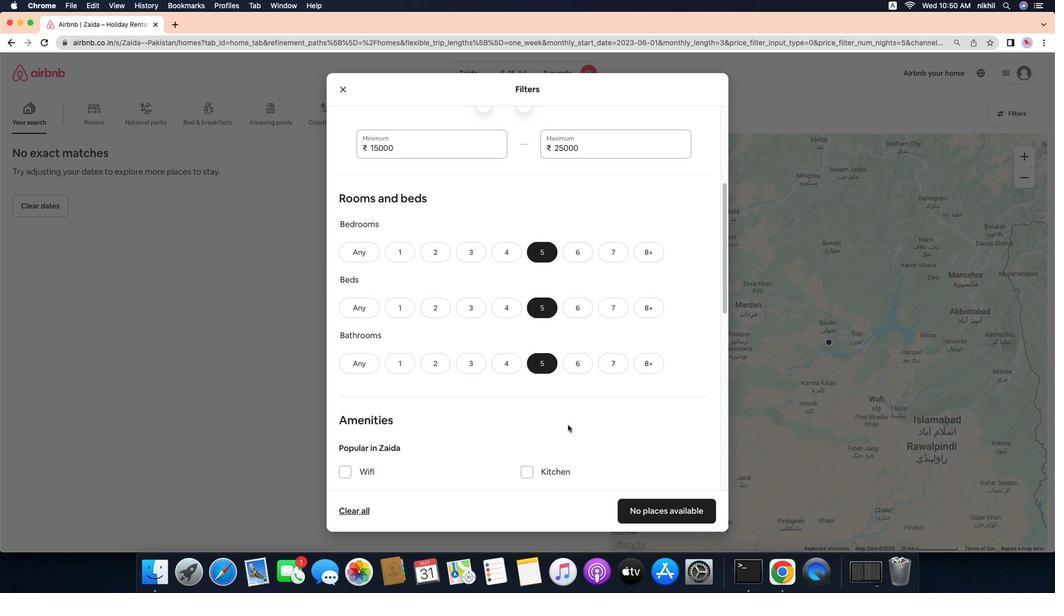 
Action: Mouse moved to (549, 389)
Screenshot: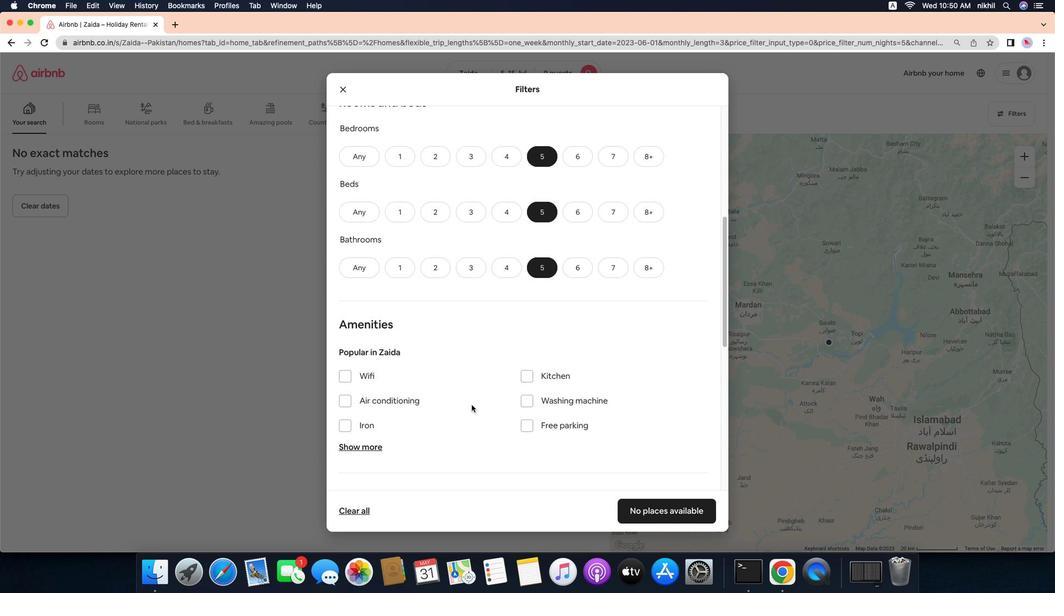 
Action: Mouse scrolled (549, 389) with delta (-59, -59)
Screenshot: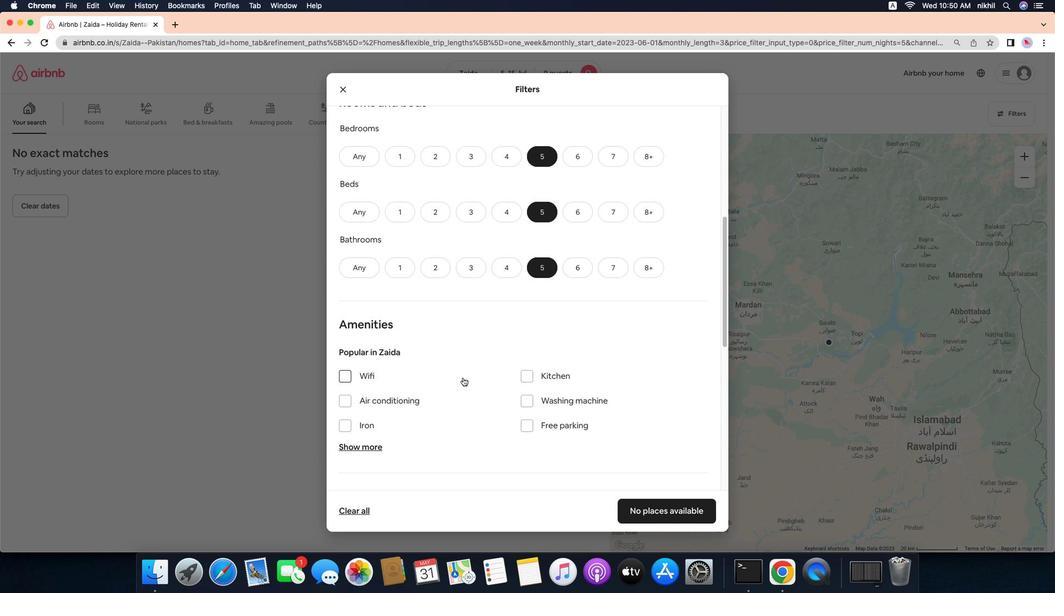 
Action: Mouse moved to (549, 389)
Screenshot: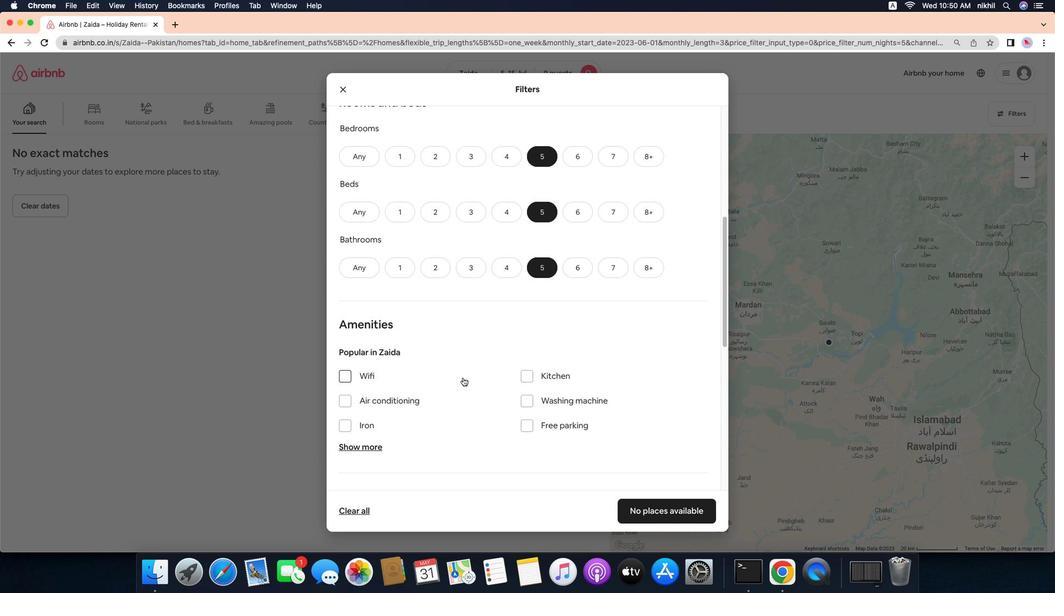 
Action: Mouse scrolled (549, 389) with delta (-59, -59)
Screenshot: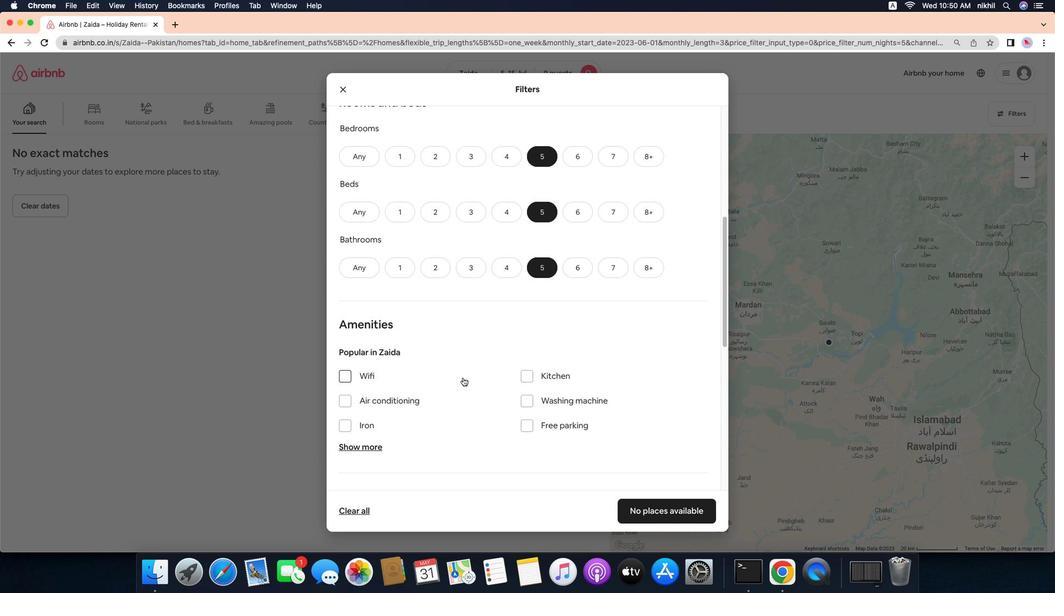 
Action: Mouse moved to (549, 389)
Screenshot: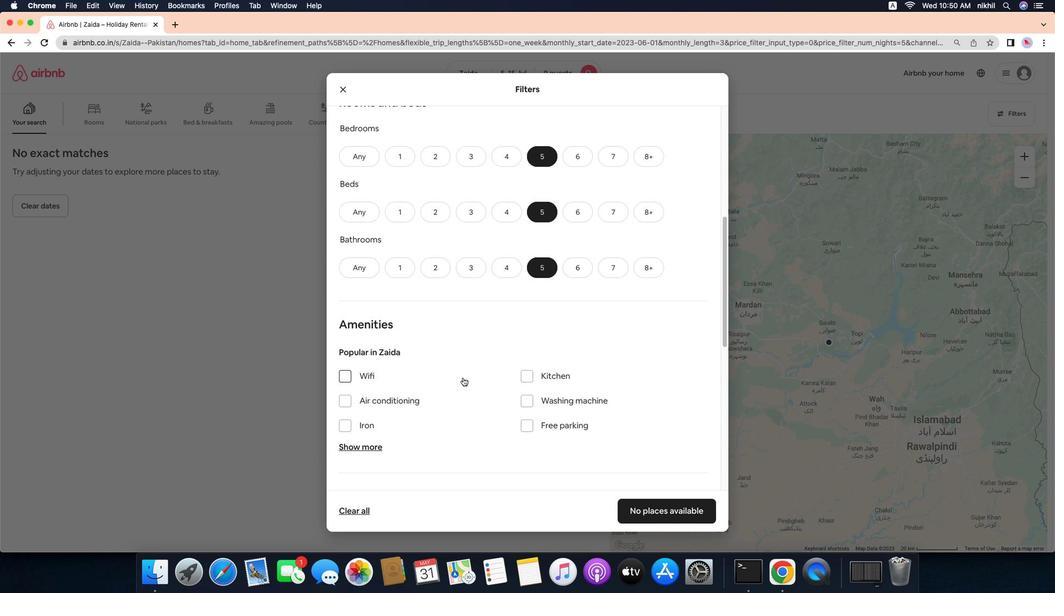 
Action: Mouse scrolled (549, 389) with delta (-59, -59)
Screenshot: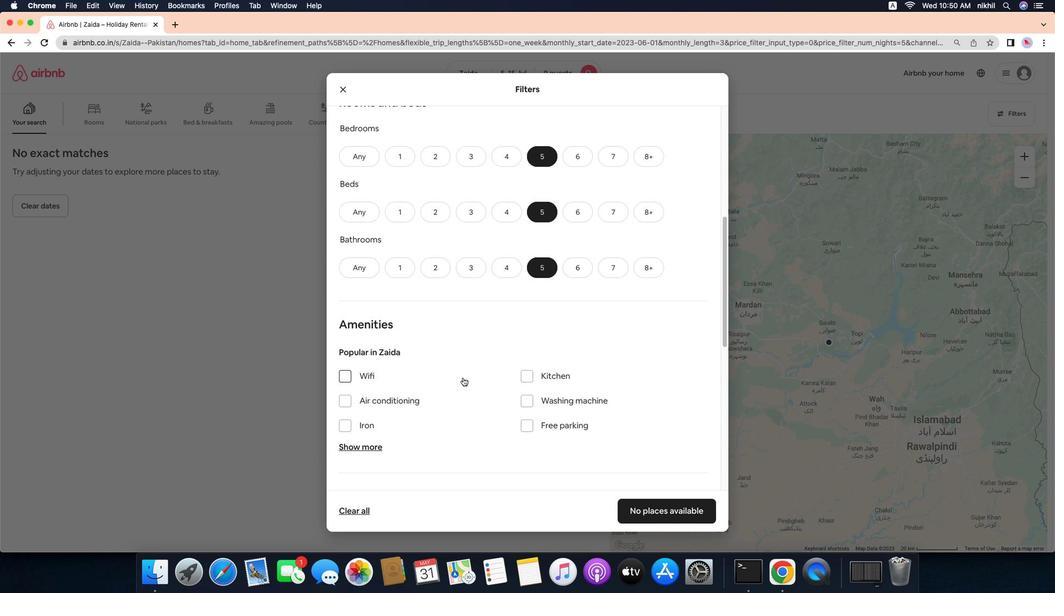 
Action: Mouse scrolled (549, 389) with delta (-59, -59)
Screenshot: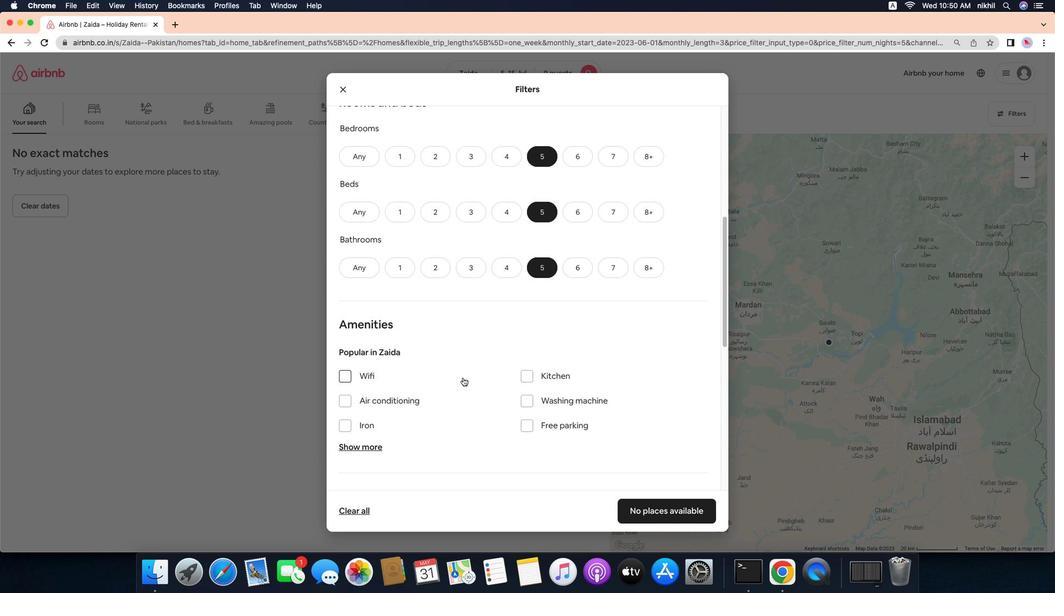 
Action: Mouse scrolled (549, 389) with delta (-59, -59)
Screenshot: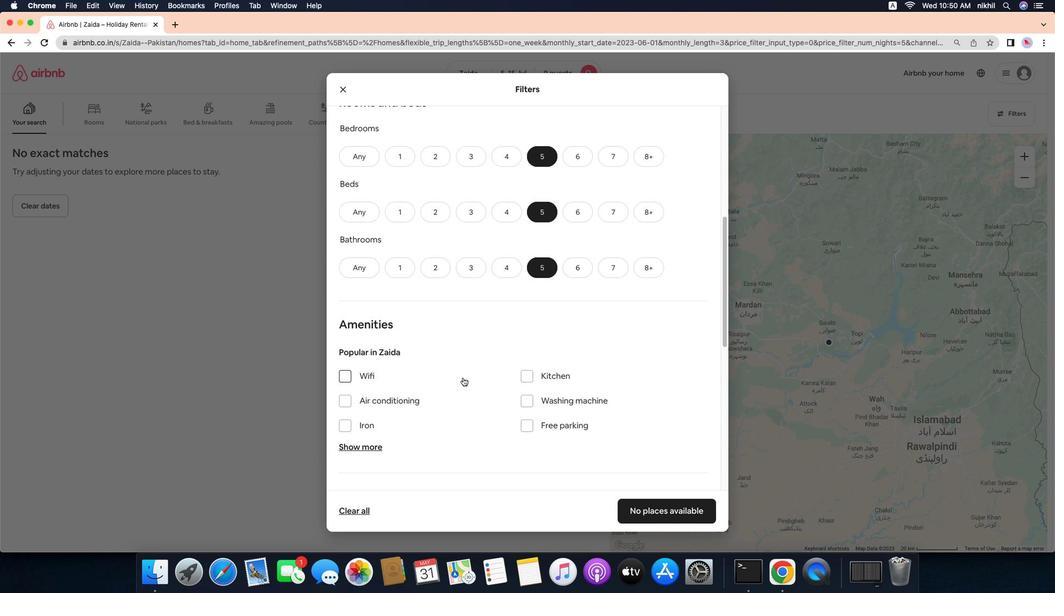 
Action: Mouse scrolled (549, 389) with delta (-59, -60)
Screenshot: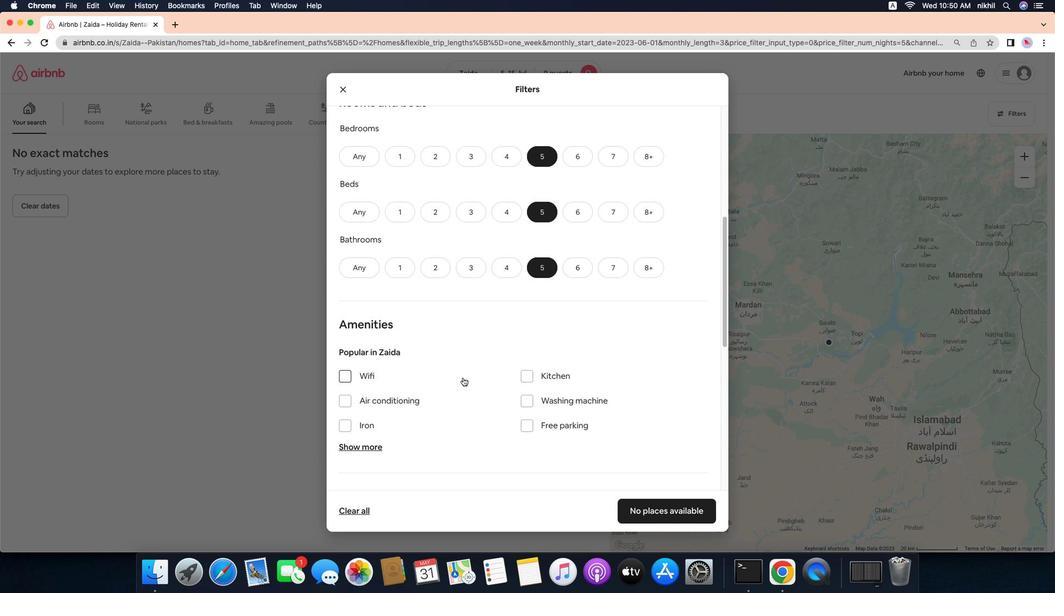 
Action: Mouse moved to (545, 393)
Screenshot: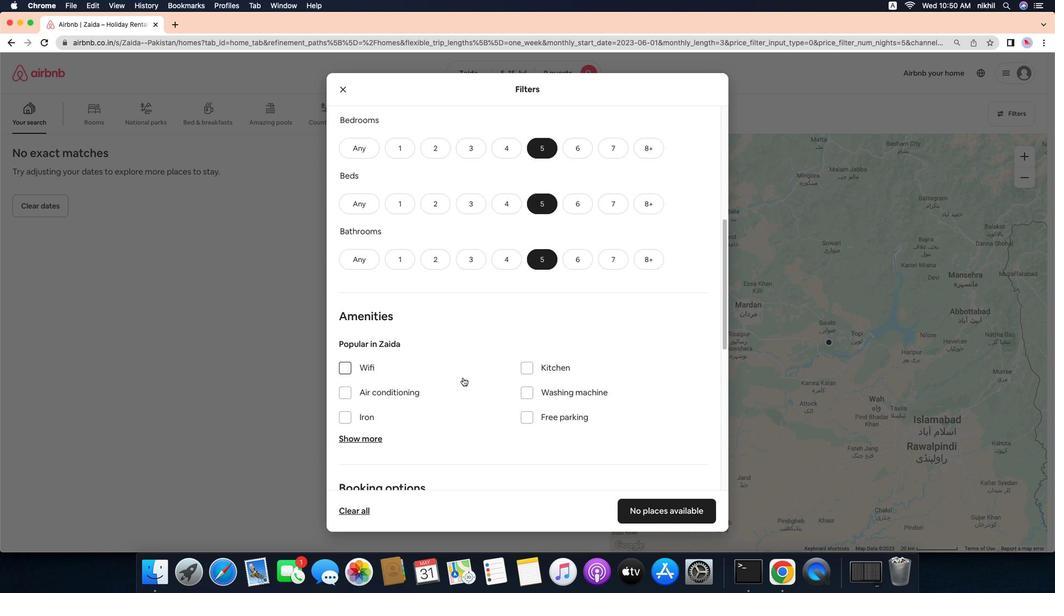 
Action: Mouse scrolled (545, 393) with delta (-59, -59)
Screenshot: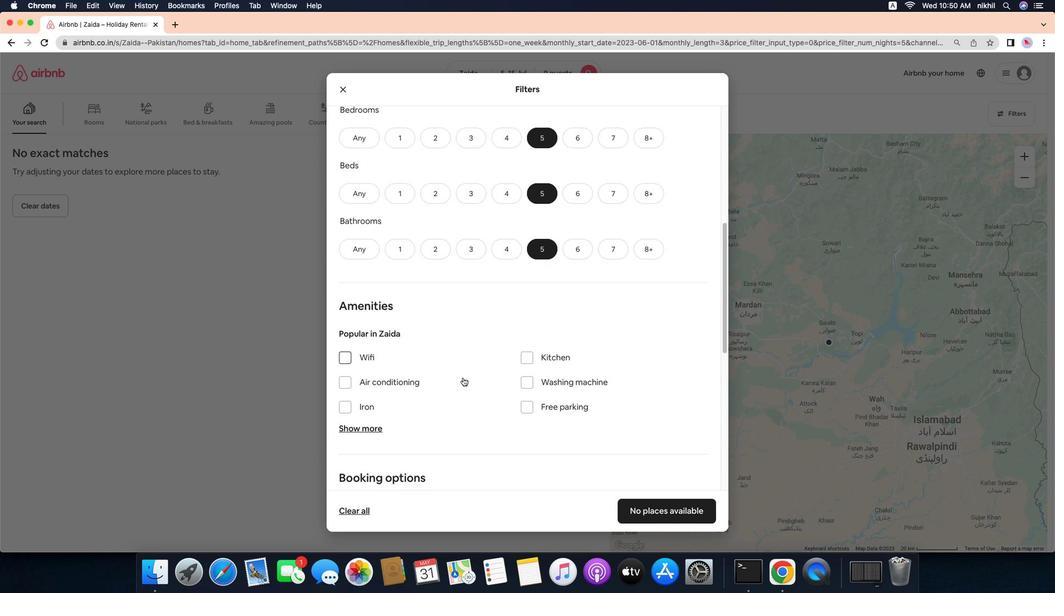 
Action: Mouse scrolled (545, 393) with delta (-59, -59)
Screenshot: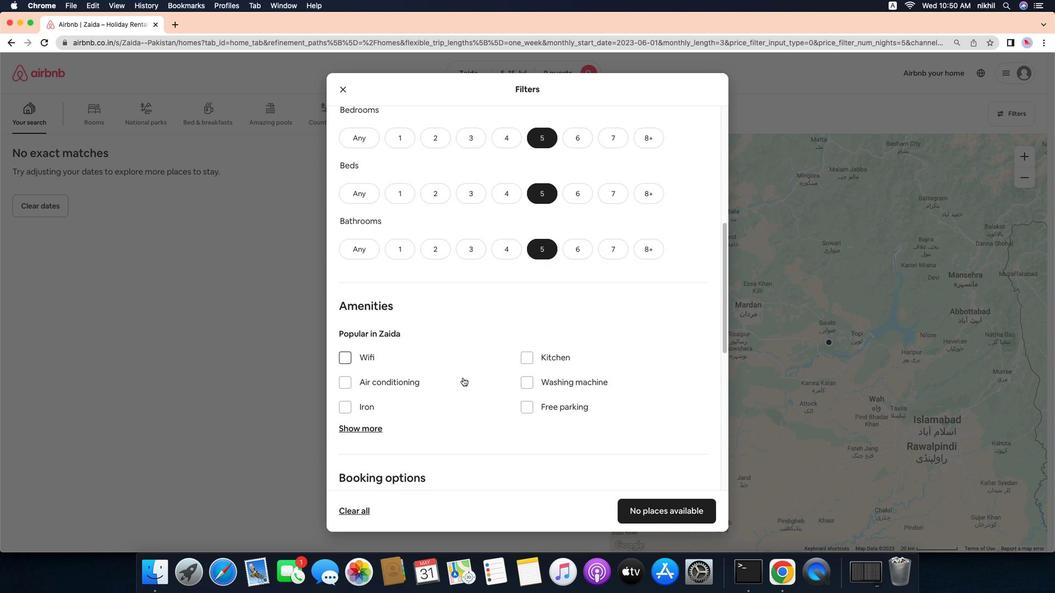 
Action: Mouse scrolled (545, 393) with delta (-59, -61)
Screenshot: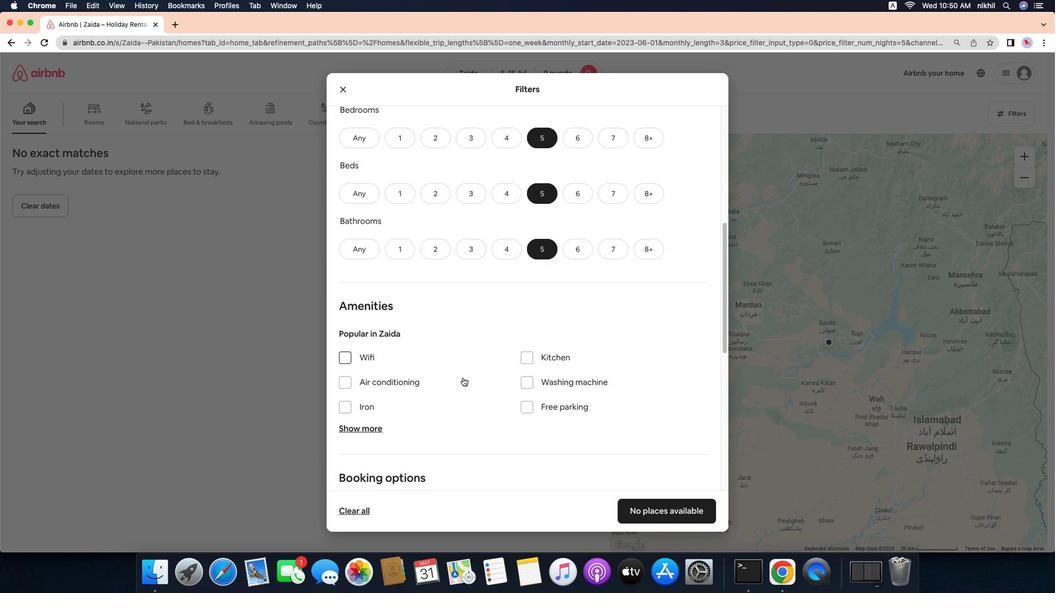 
Action: Mouse moved to (433, 343)
Screenshot: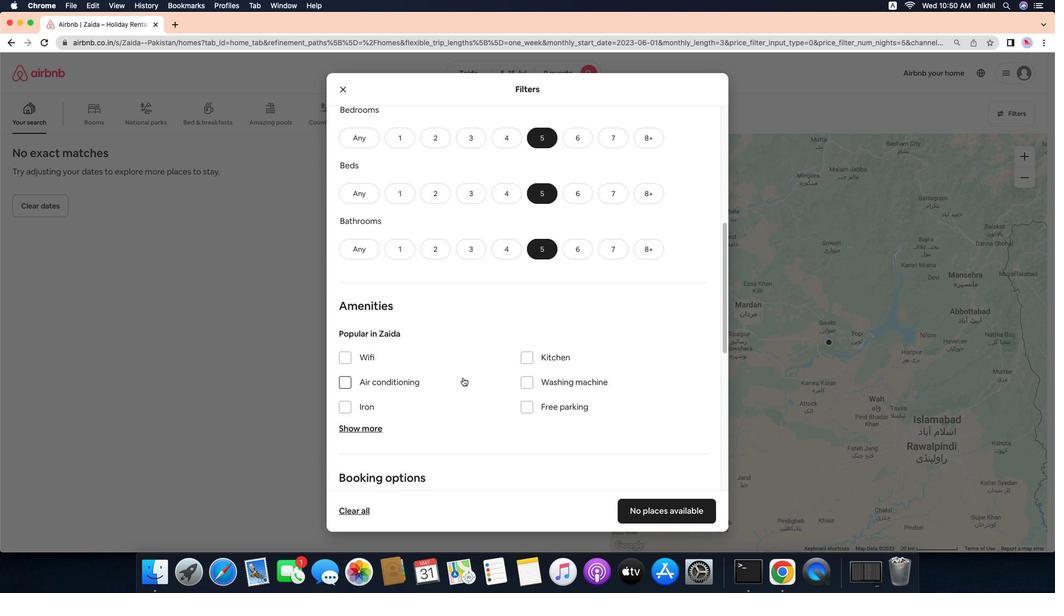 
Action: Mouse scrolled (433, 343) with delta (-59, -59)
Screenshot: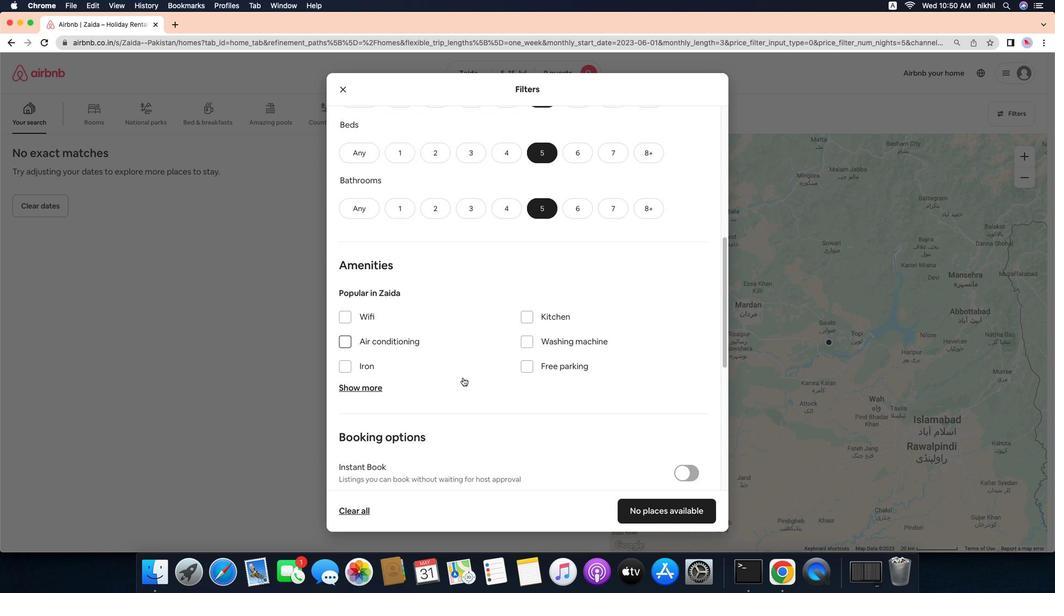 
Action: Mouse scrolled (433, 343) with delta (-59, -59)
Screenshot: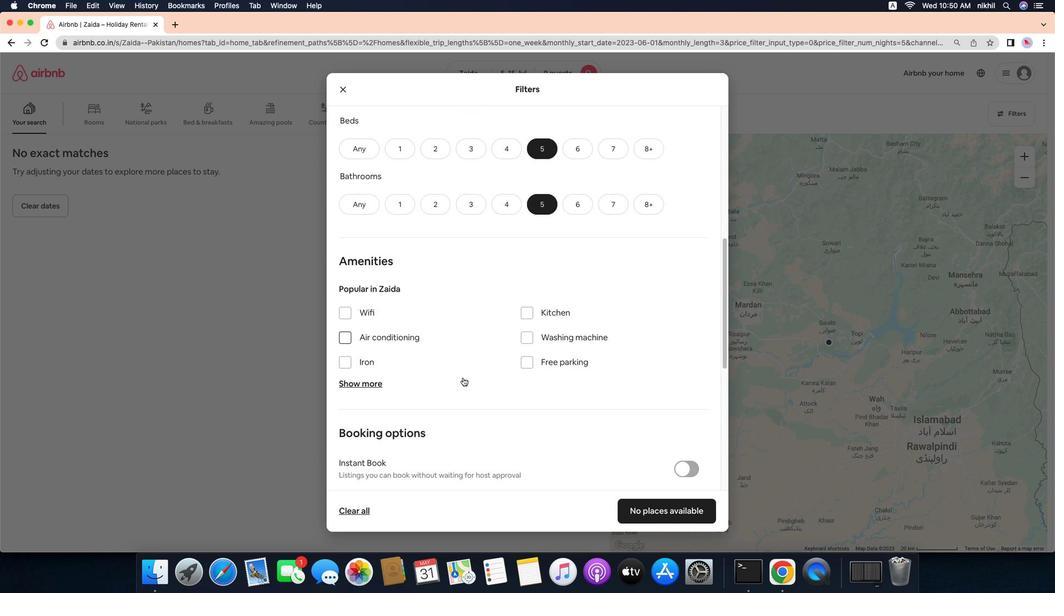 
Action: Mouse scrolled (433, 343) with delta (-59, -59)
Screenshot: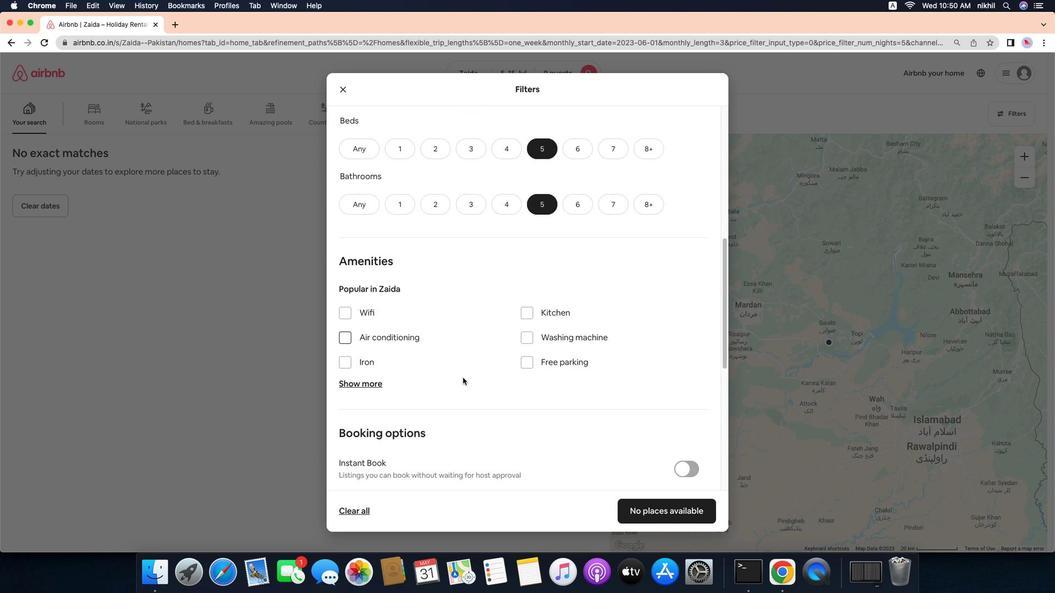 
Action: Mouse scrolled (433, 343) with delta (-59, -59)
Screenshot: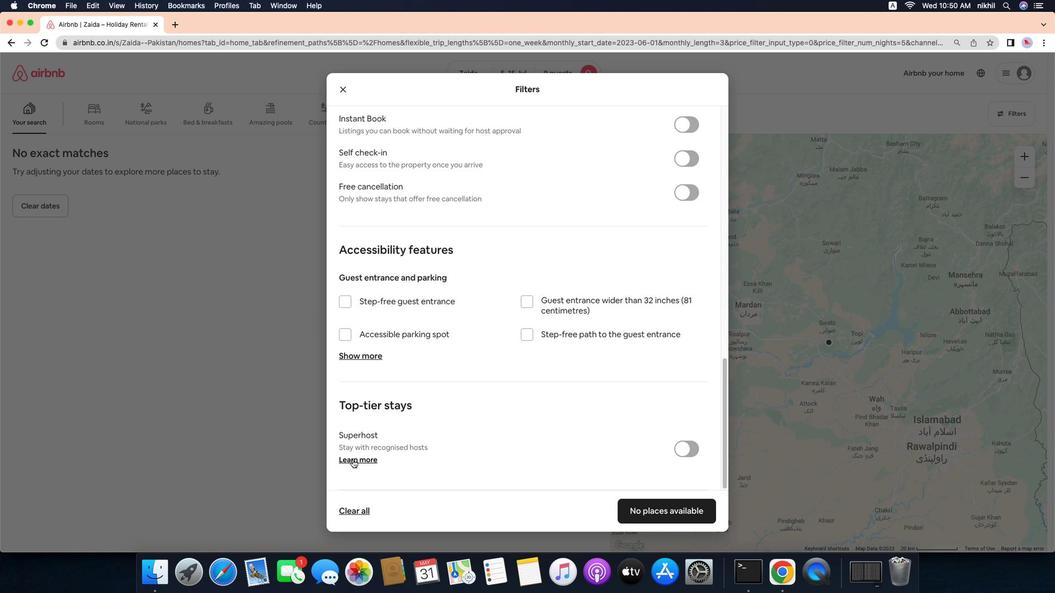 
Action: Mouse scrolled (433, 343) with delta (-59, -59)
Screenshot: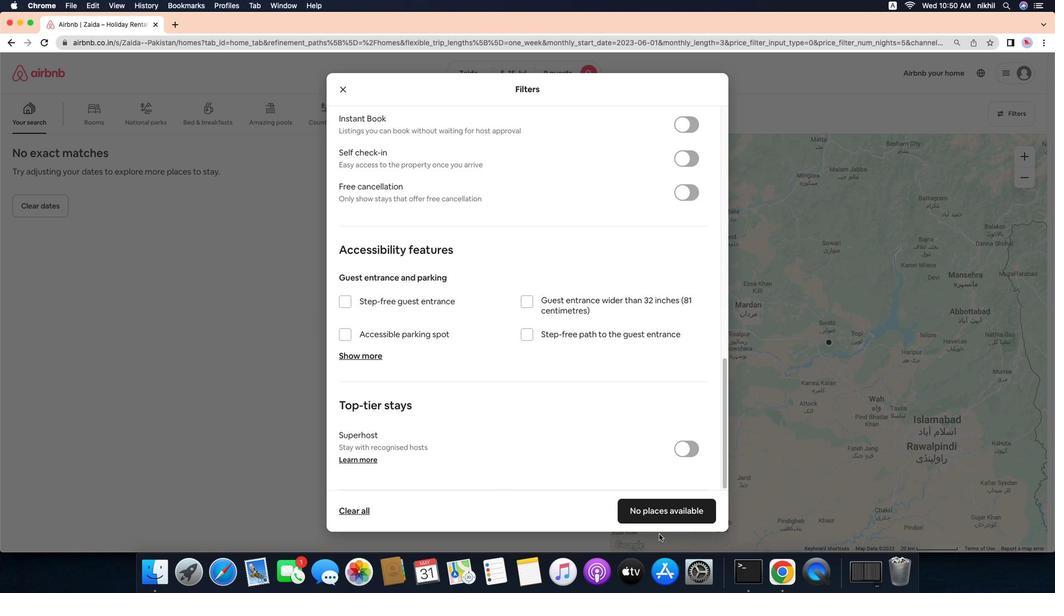 
Action: Mouse scrolled (433, 343) with delta (-59, -59)
Screenshot: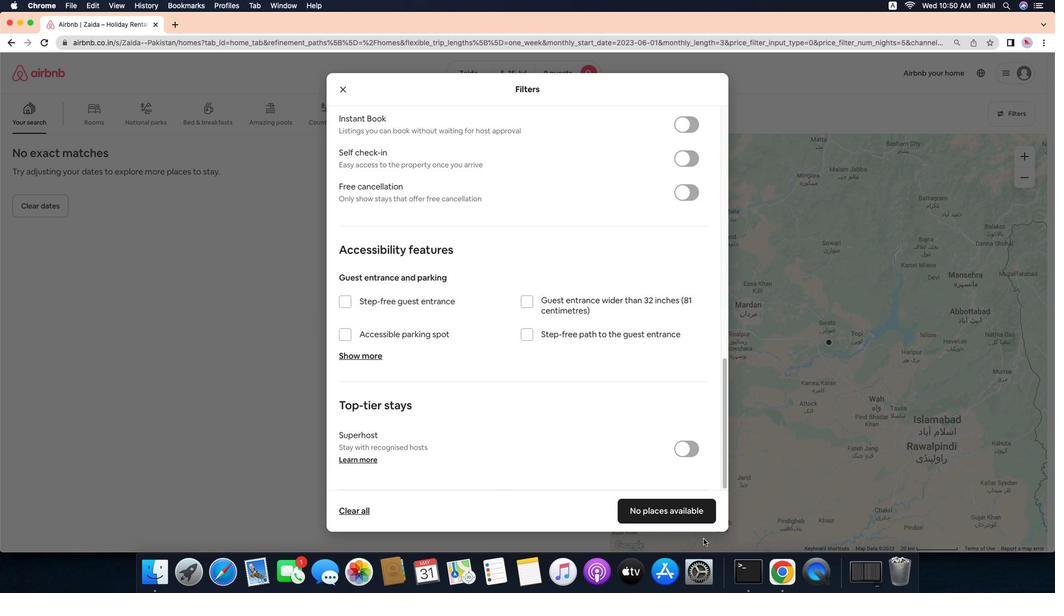 
Action: Mouse scrolled (433, 343) with delta (-59, -59)
Screenshot: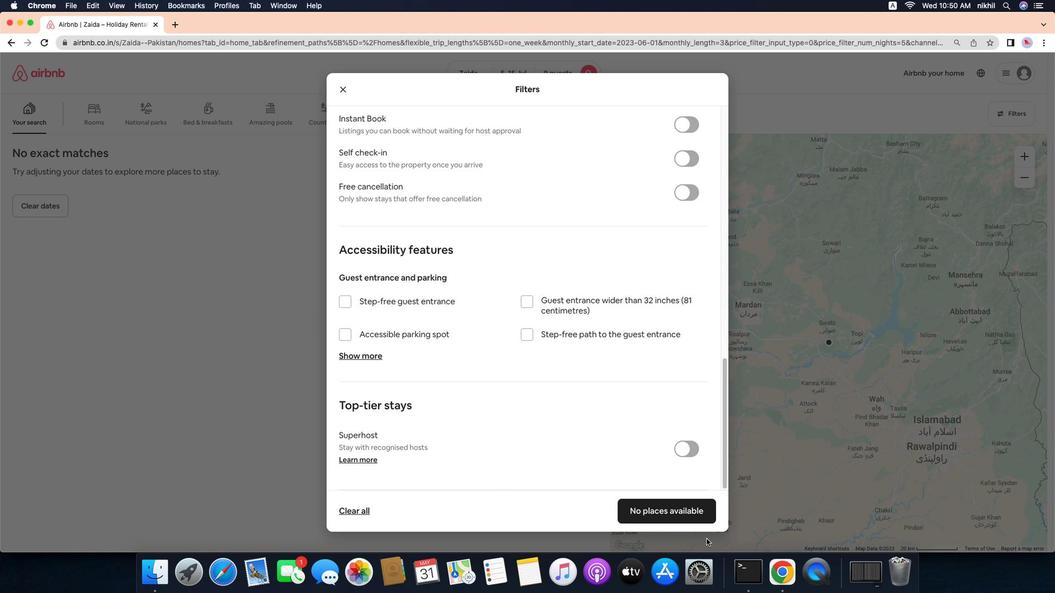 
Action: Mouse scrolled (433, 343) with delta (-59, -59)
Screenshot: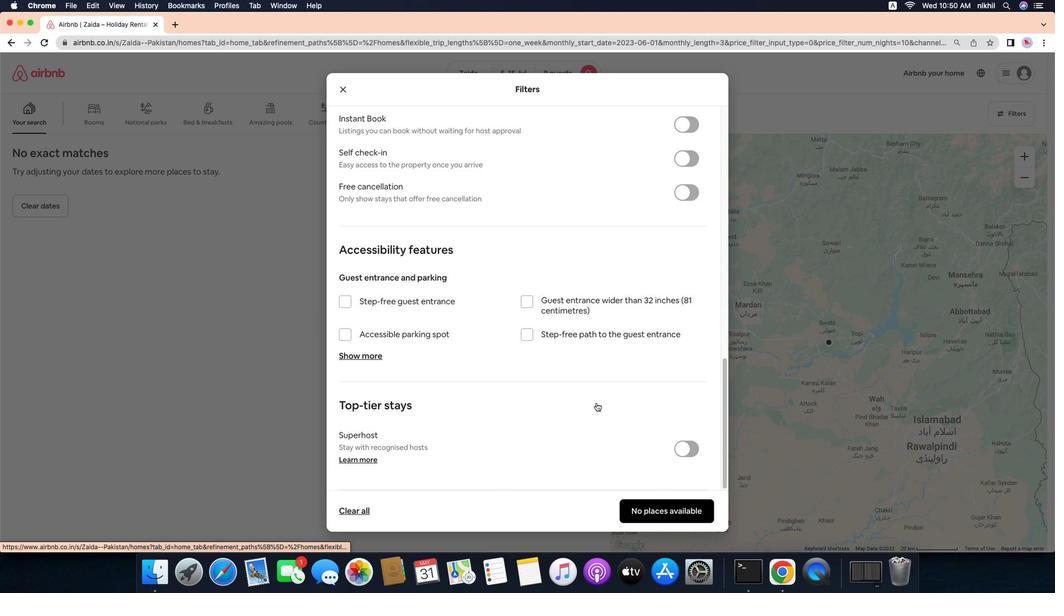 
Action: Mouse scrolled (433, 343) with delta (-59, -59)
Screenshot: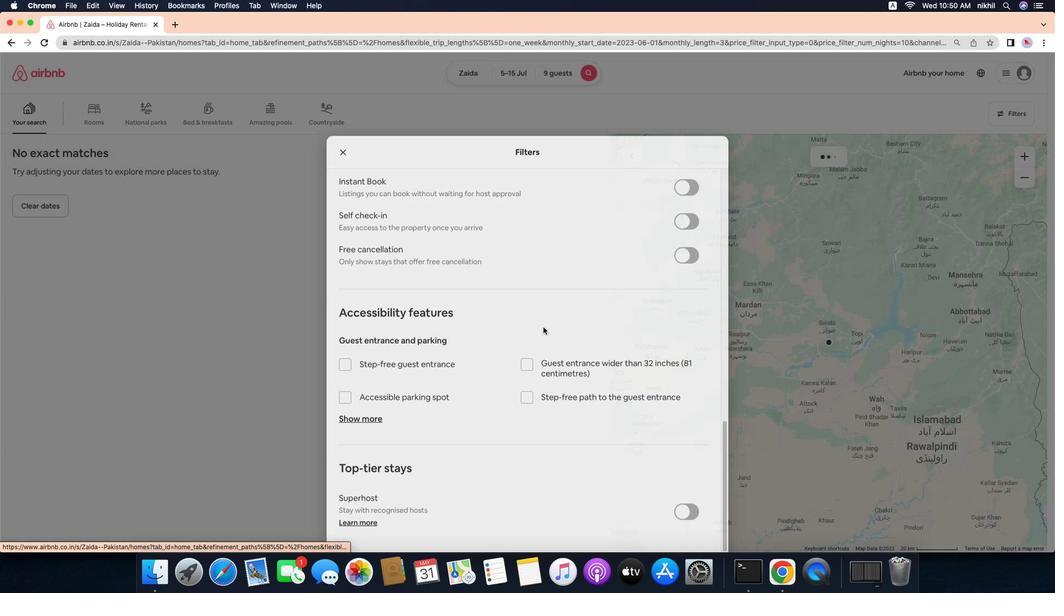 
Action: Mouse scrolled (433, 343) with delta (-59, -60)
Screenshot: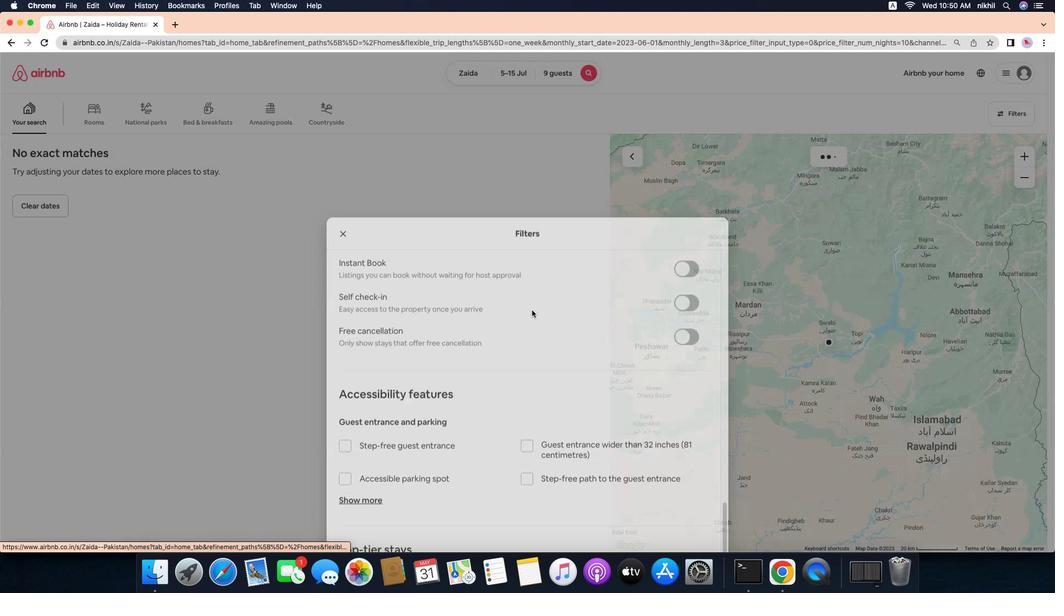 
Action: Mouse scrolled (433, 343) with delta (-59, -61)
Screenshot: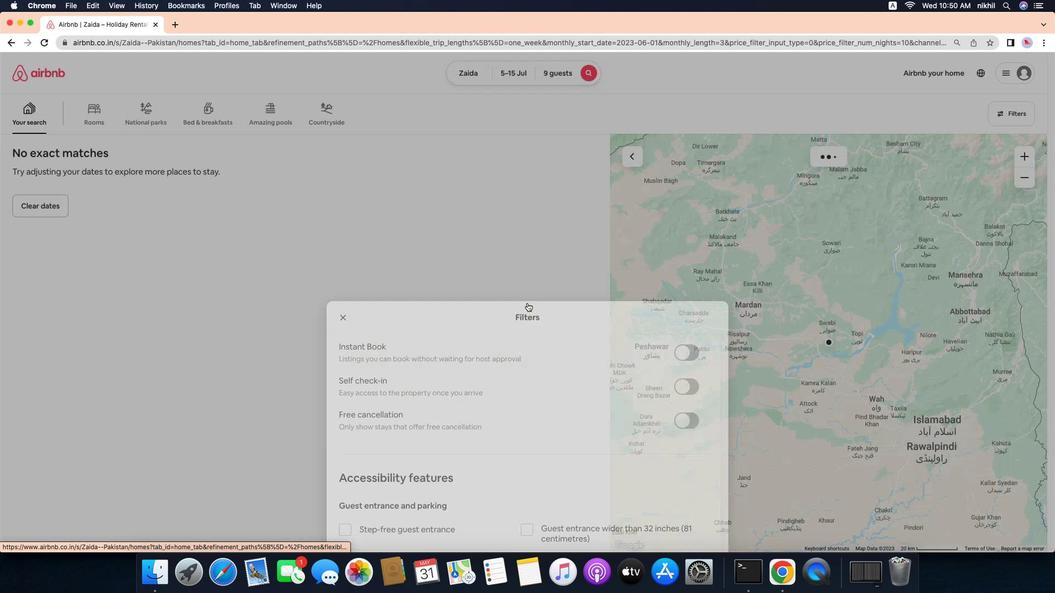 
Action: Mouse scrolled (433, 343) with delta (-59, -59)
Screenshot: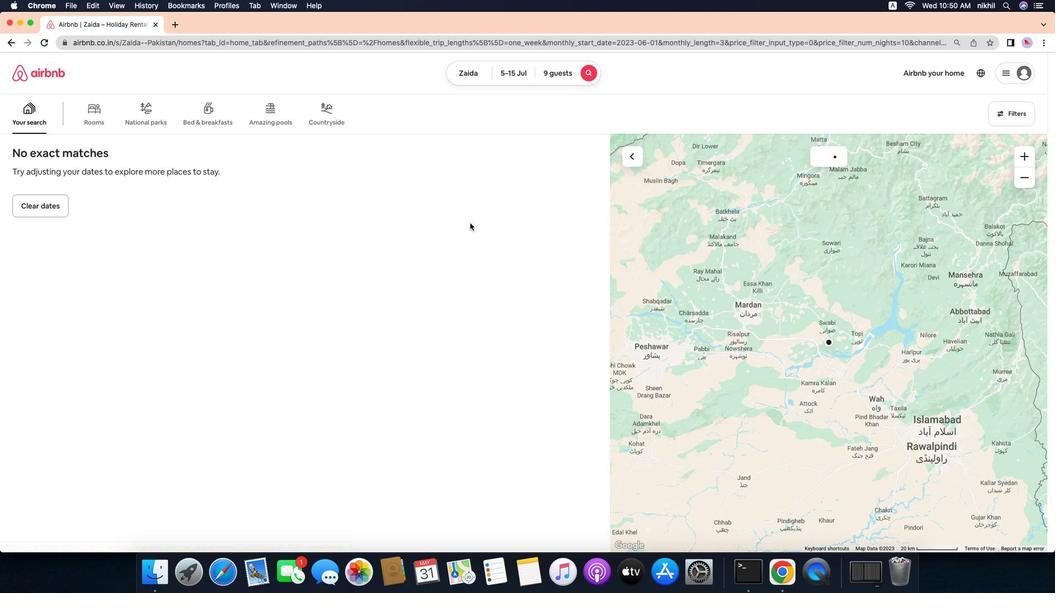
Action: Mouse scrolled (433, 343) with delta (-59, -59)
Screenshot: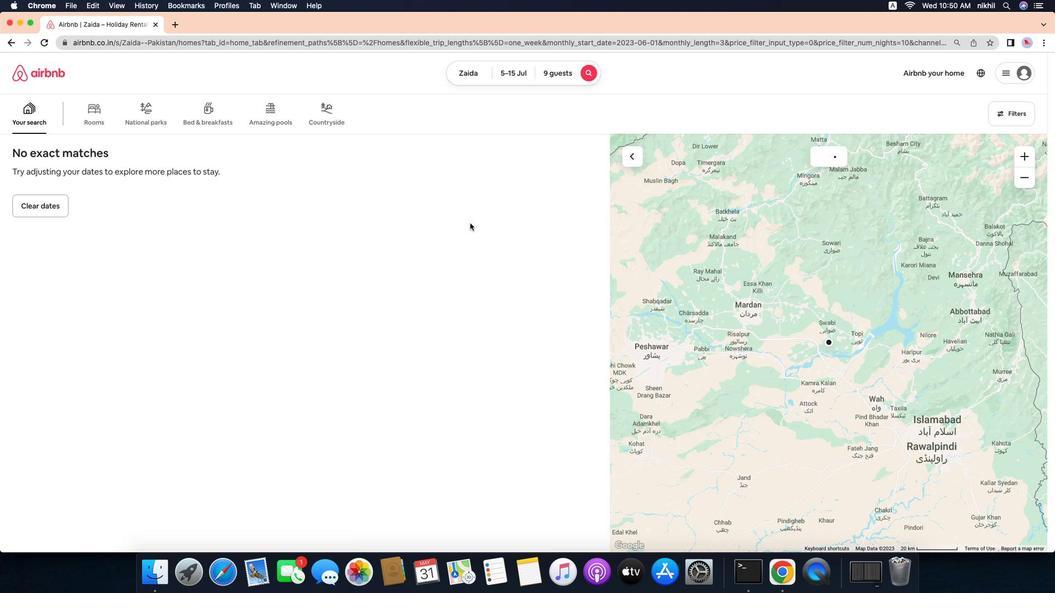 
Action: Mouse scrolled (433, 343) with delta (-59, -61)
Screenshot: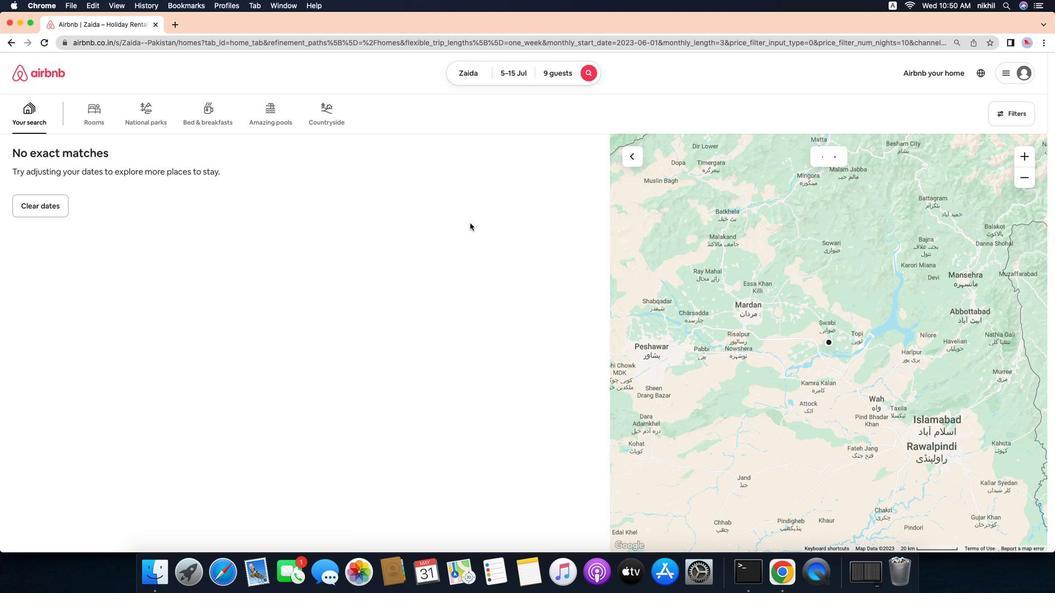 
Action: Mouse scrolled (433, 343) with delta (-59, -63)
Screenshot: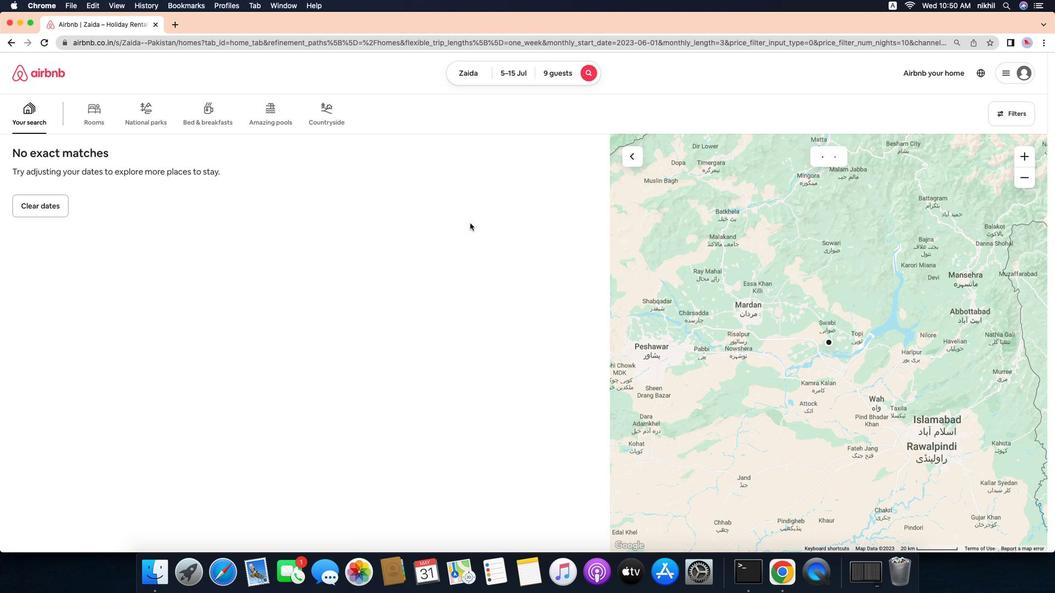 
Action: Mouse moved to (362, 422)
Screenshot: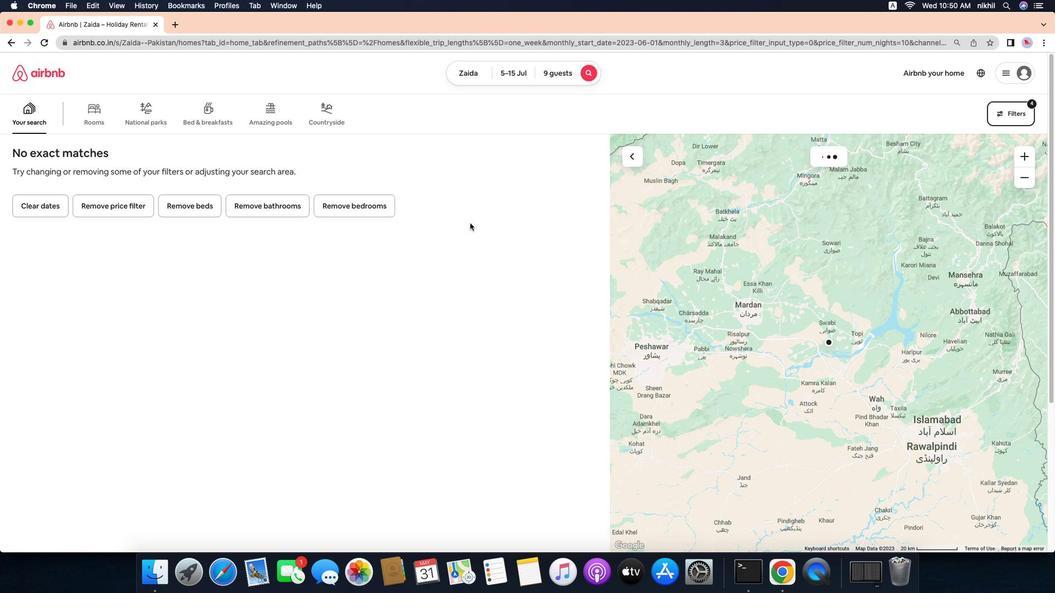 
Action: Mouse scrolled (362, 422) with delta (-59, -59)
Screenshot: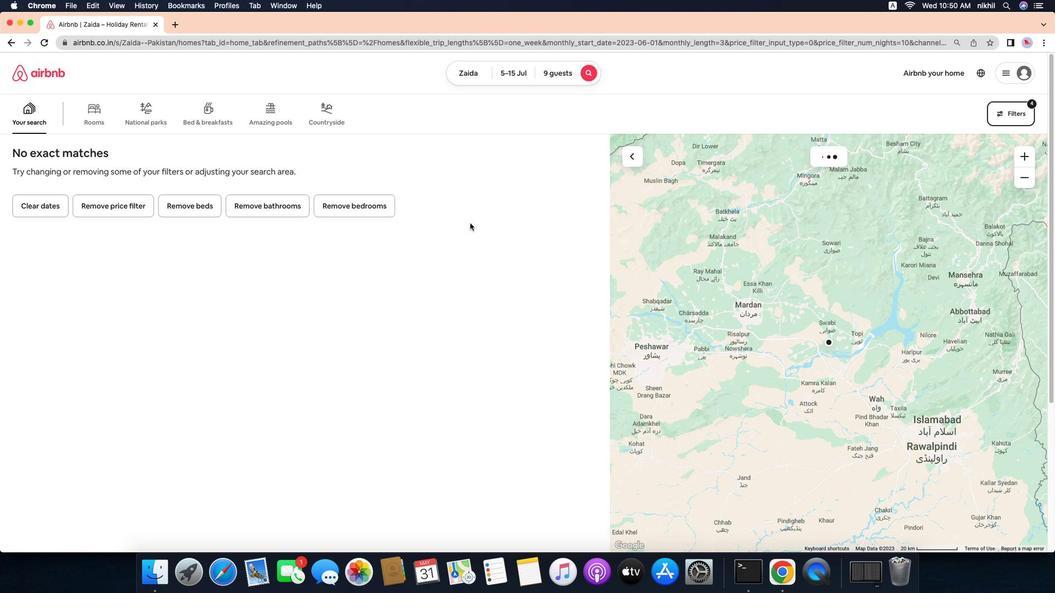 
Action: Mouse moved to (362, 422)
Screenshot: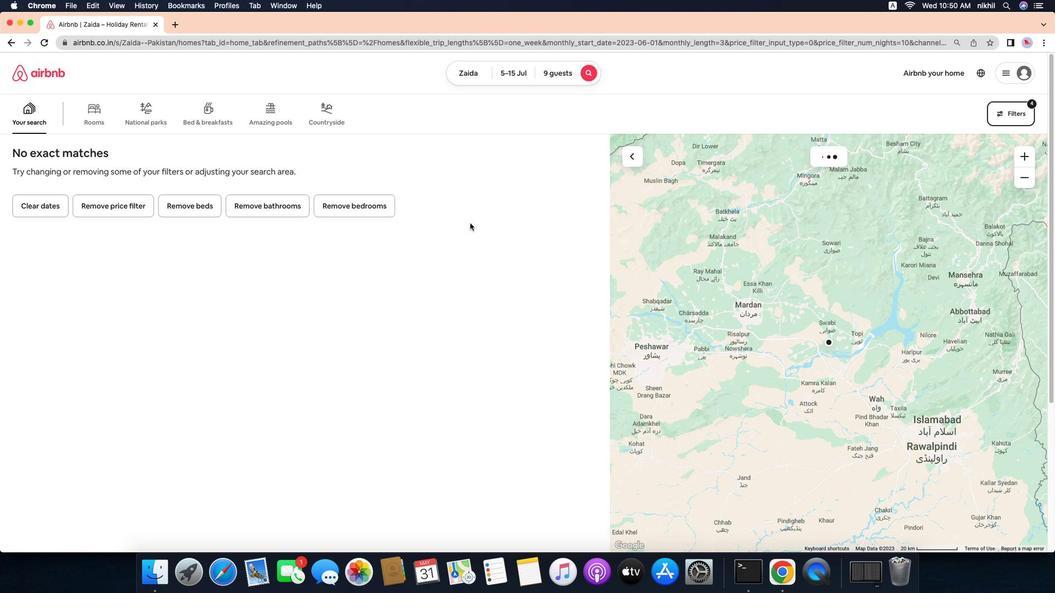 
Action: Mouse scrolled (362, 422) with delta (-59, -59)
Screenshot: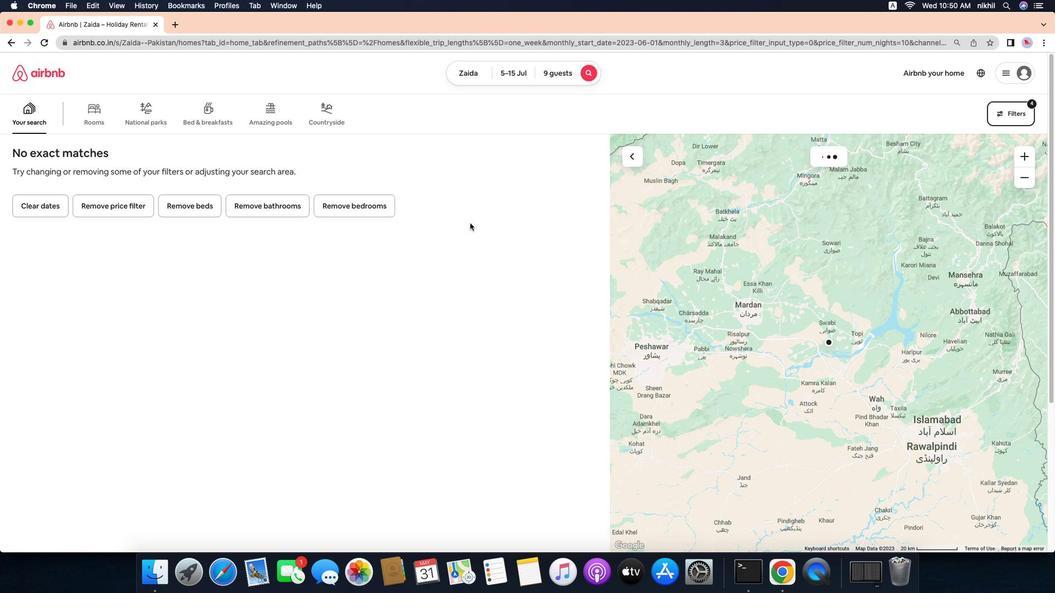 
Action: Mouse moved to (362, 421)
Screenshot: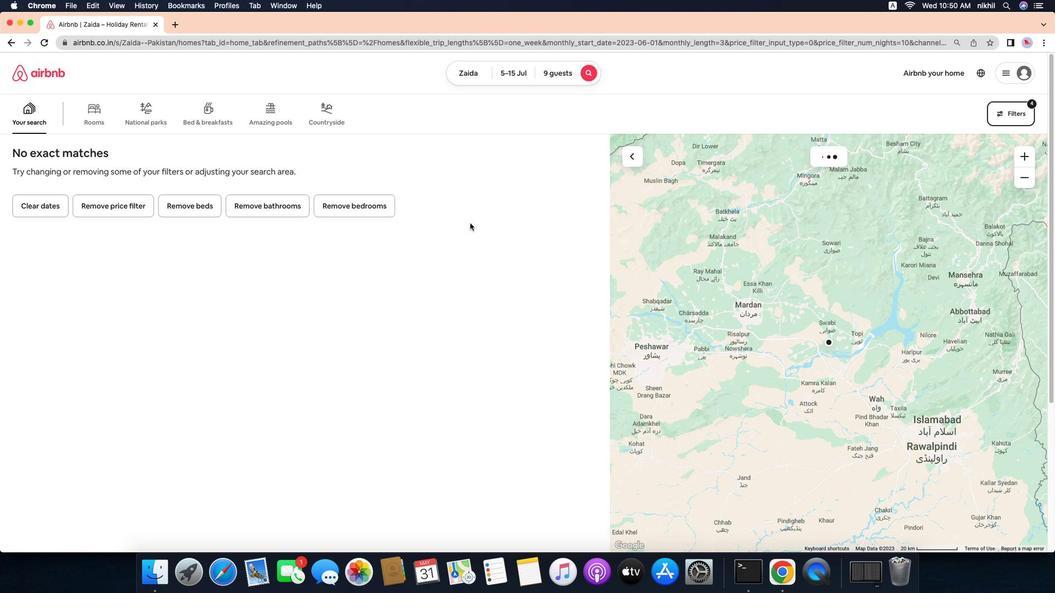 
Action: Mouse scrolled (362, 421) with delta (-59, -62)
Screenshot: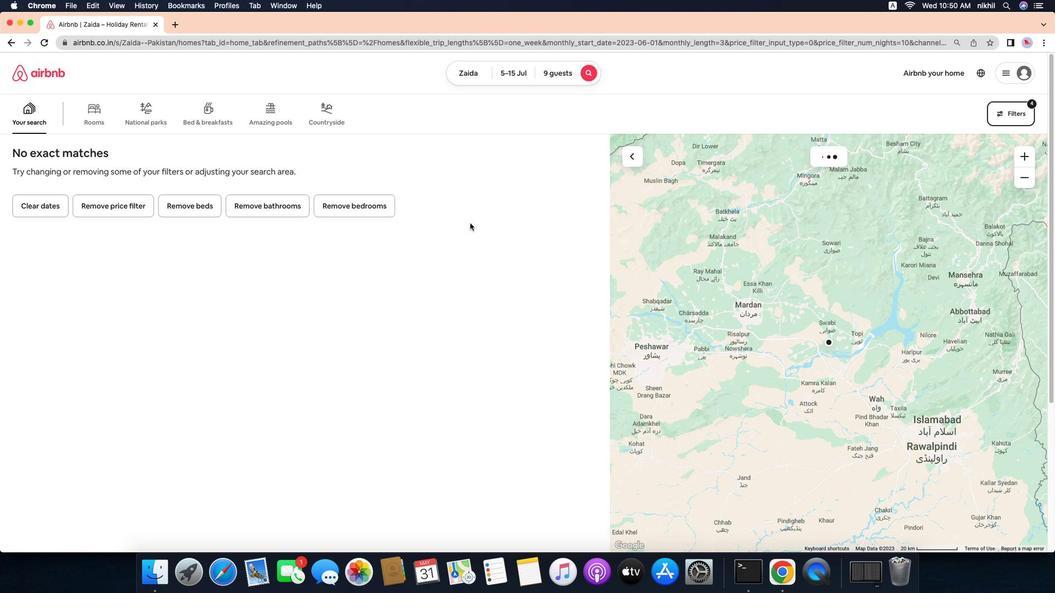 
Action: Mouse moved to (362, 421)
Screenshot: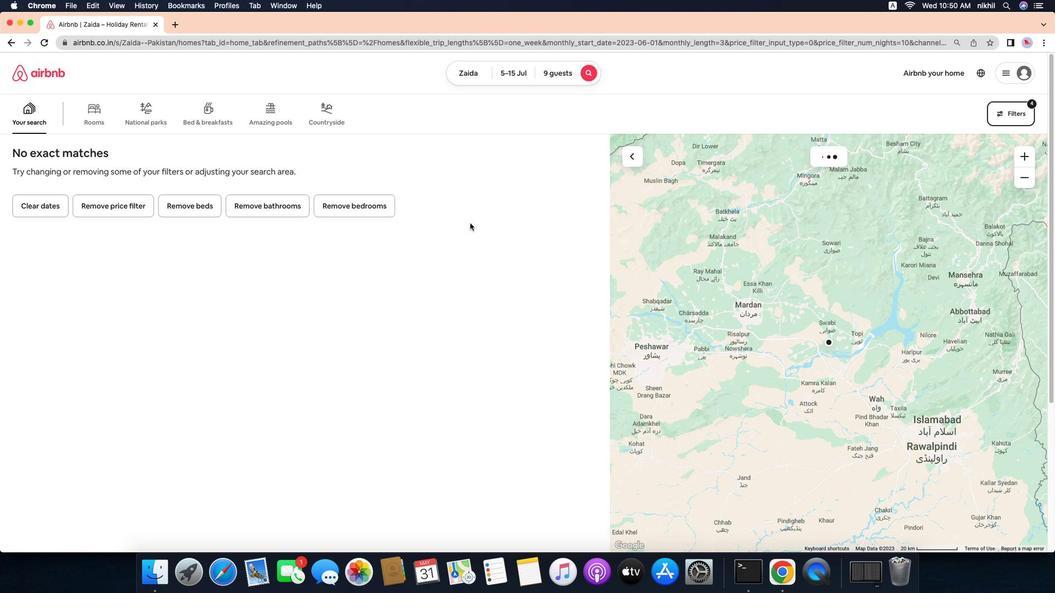 
Action: Mouse scrolled (362, 421) with delta (-59, -63)
Screenshot: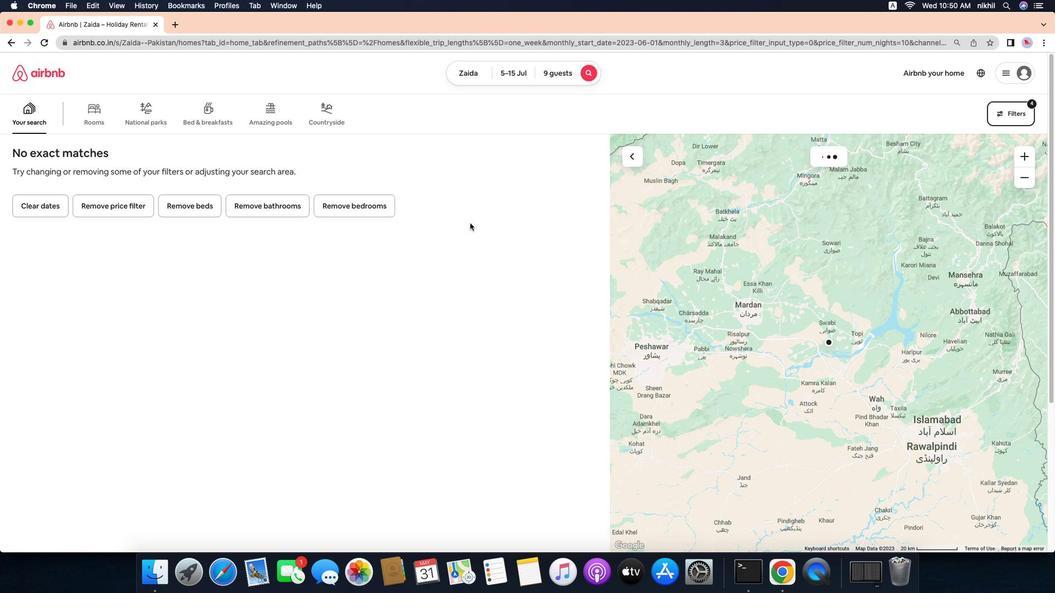 
Action: Mouse moved to (664, 482)
Screenshot: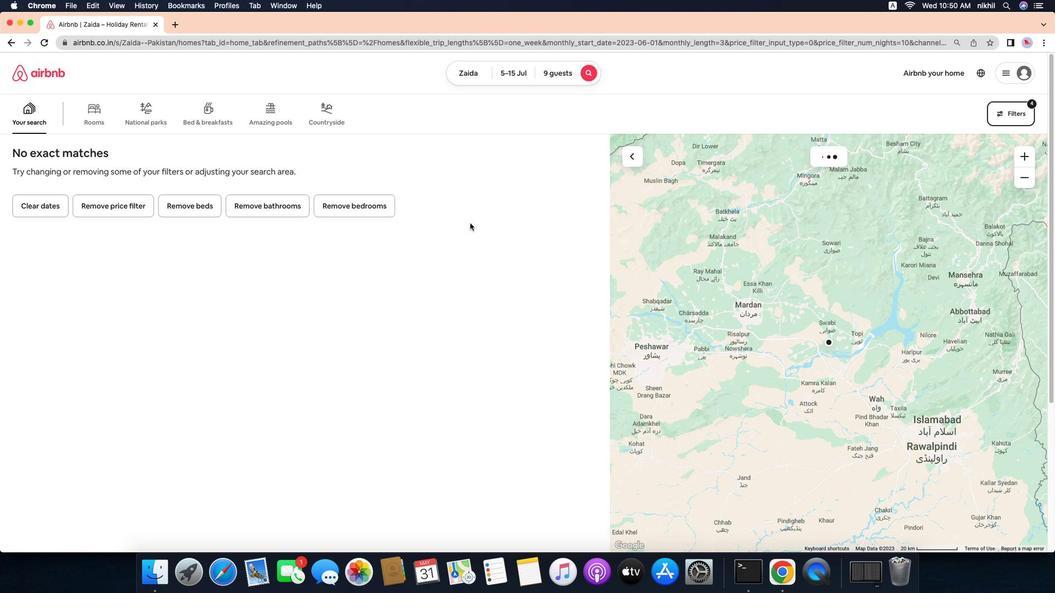 
Action: Mouse pressed left at (664, 482)
Screenshot: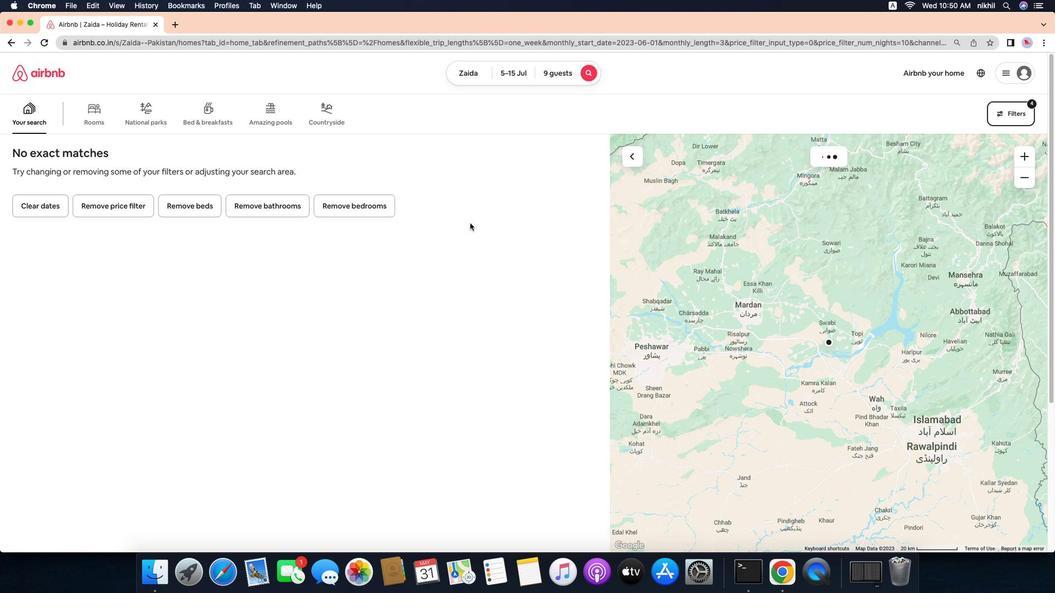 
Action: Mouse moved to (441, 178)
Screenshot: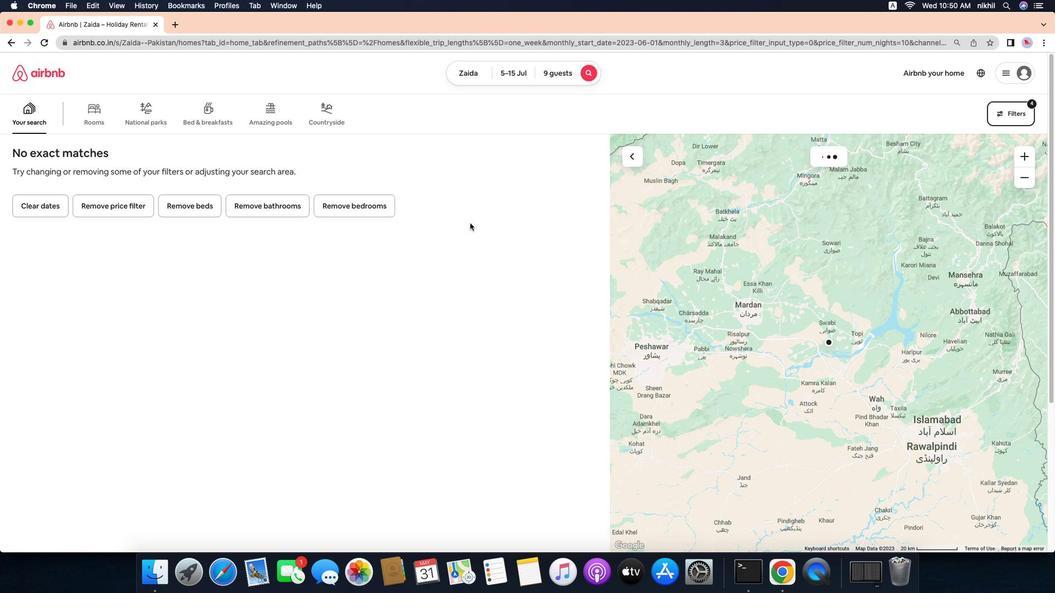 
